 Task: For heading Calibri with Bold.  font size for heading24,  'Change the font style of data to'Bell MT.  and font size to 16,  Change the alignment of both headline & data to Align middle & Align Center.  In the sheet  analysisSalesRevenue
Action: Mouse moved to (250, 198)
Screenshot: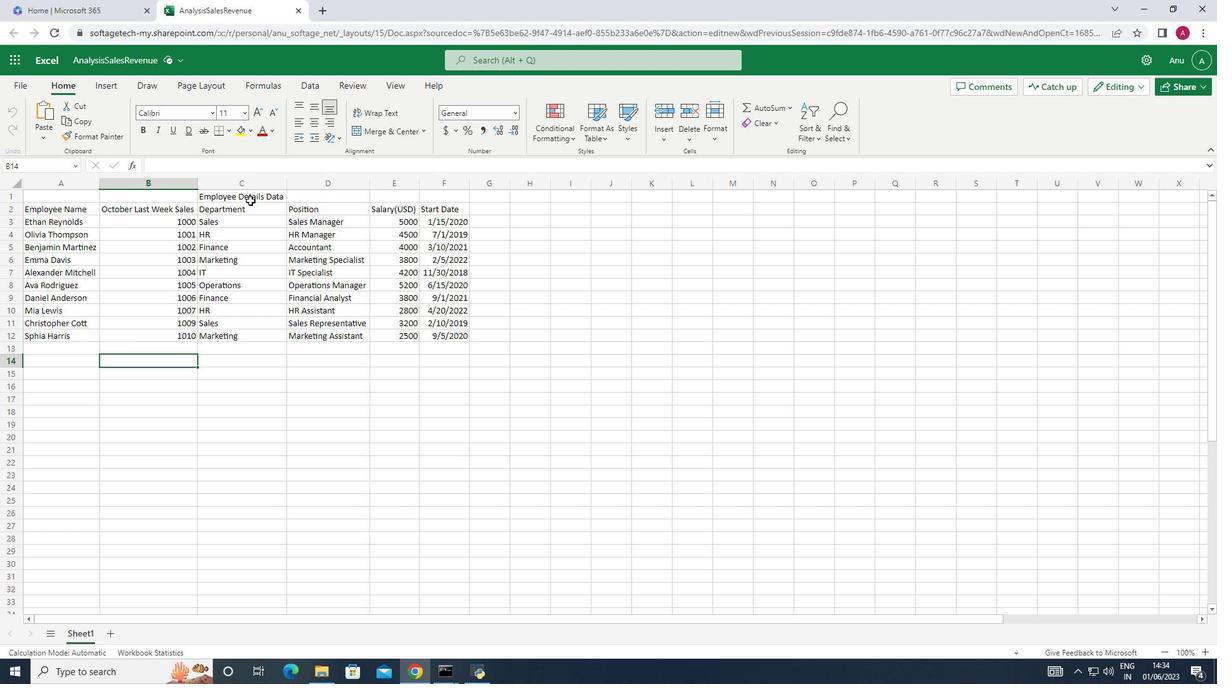 
Action: Mouse pressed left at (250, 198)
Screenshot: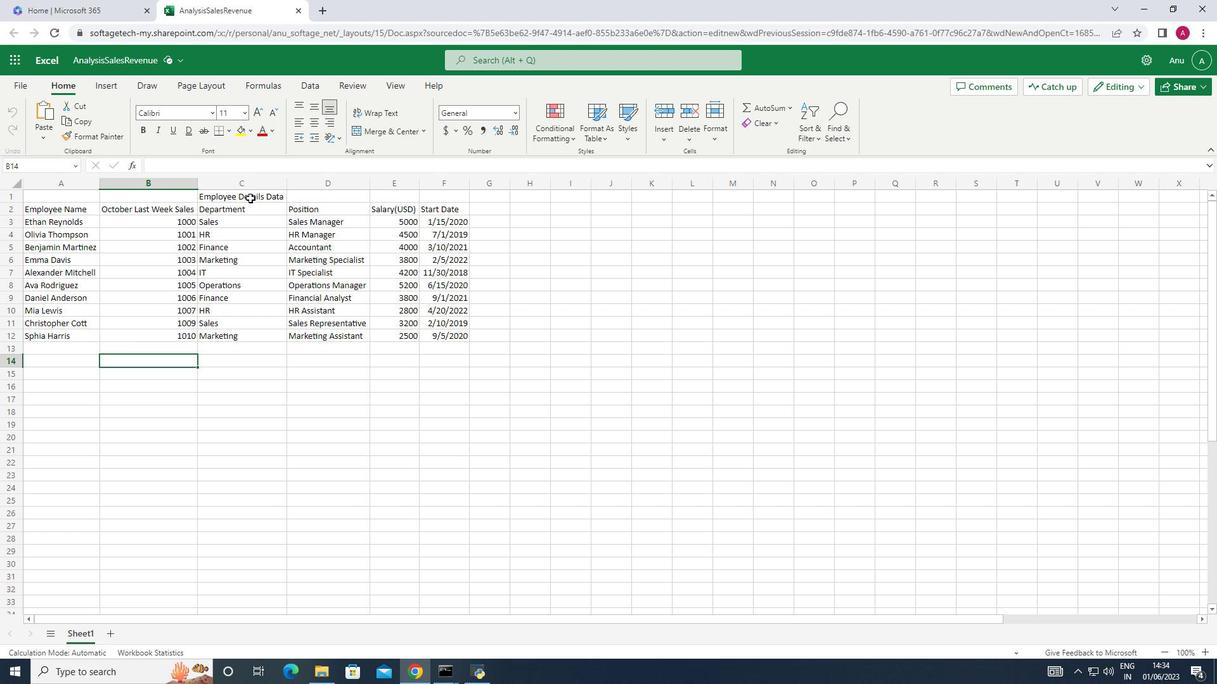 
Action: Mouse moved to (209, 117)
Screenshot: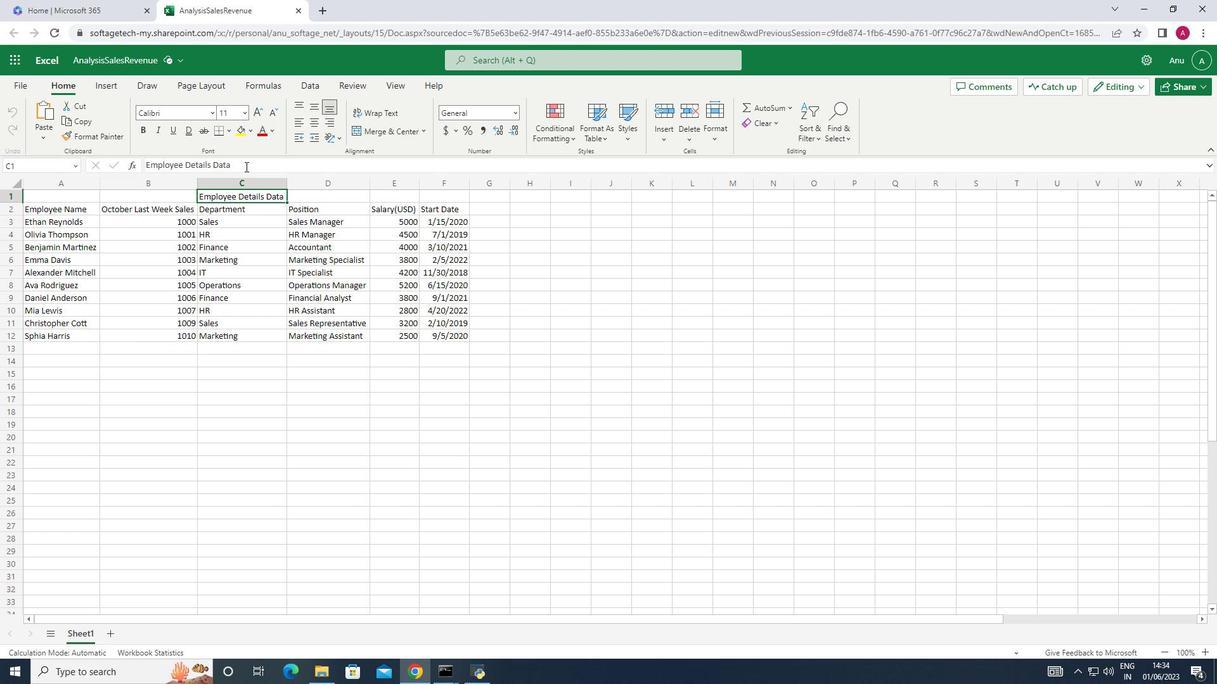 
Action: Mouse pressed left at (209, 117)
Screenshot: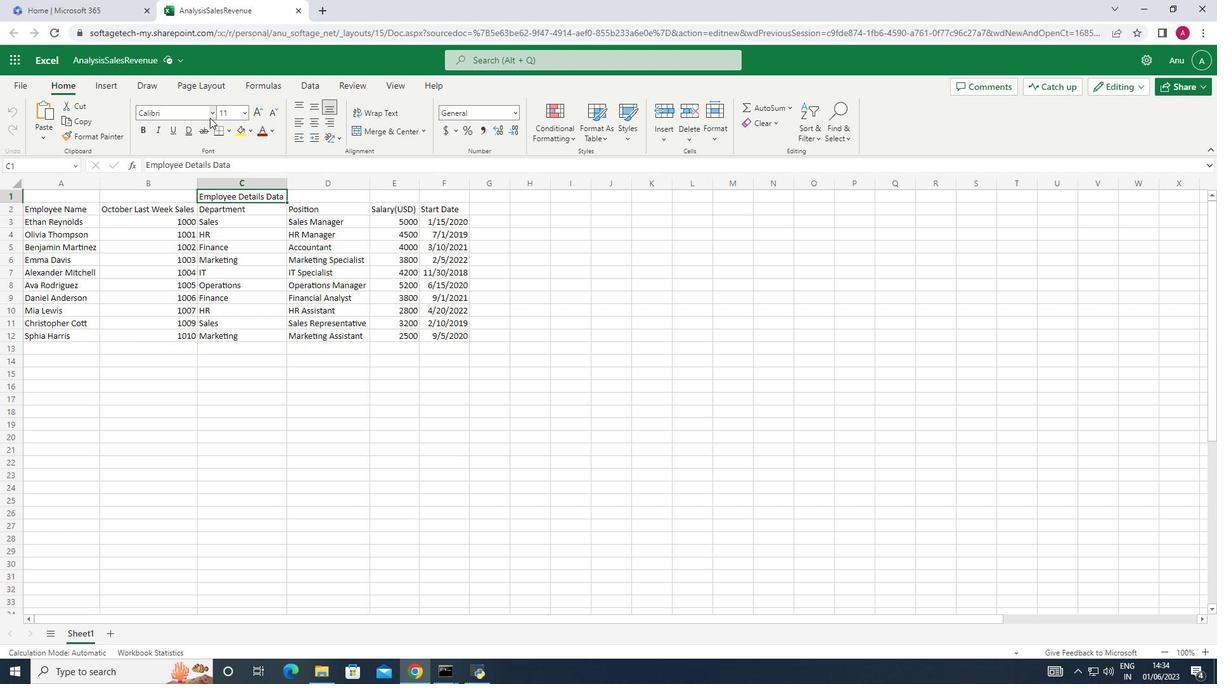 
Action: Mouse moved to (169, 232)
Screenshot: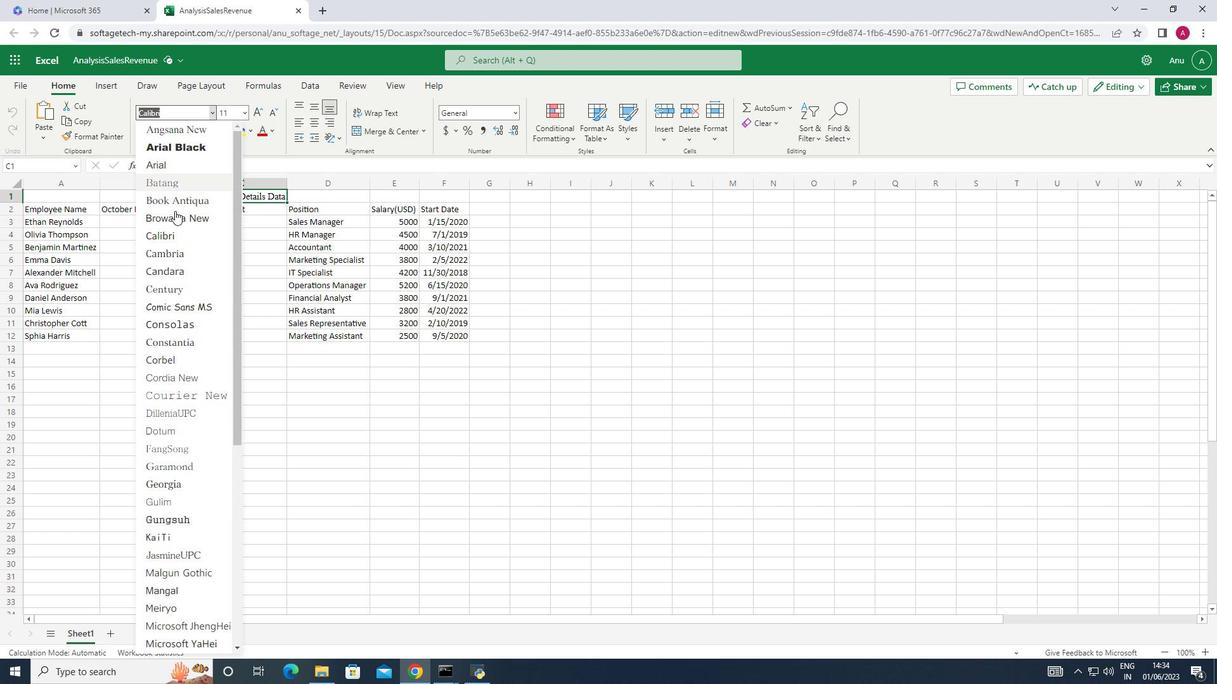 
Action: Mouse pressed left at (169, 232)
Screenshot: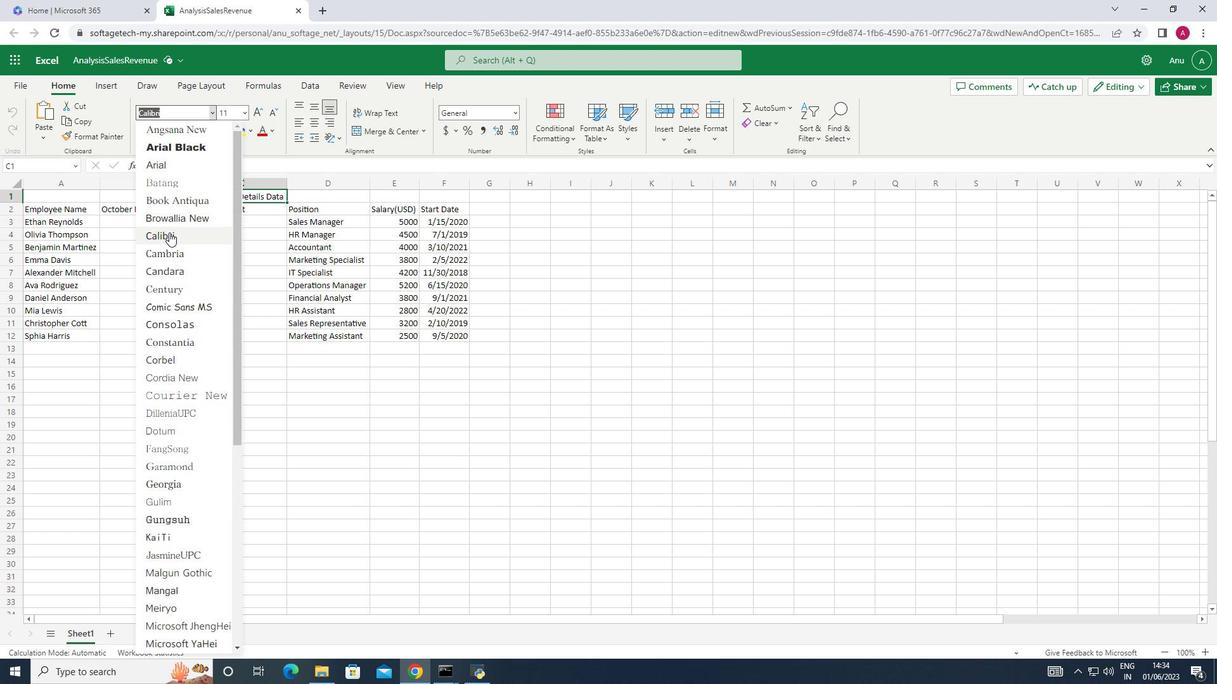 
Action: Mouse moved to (144, 133)
Screenshot: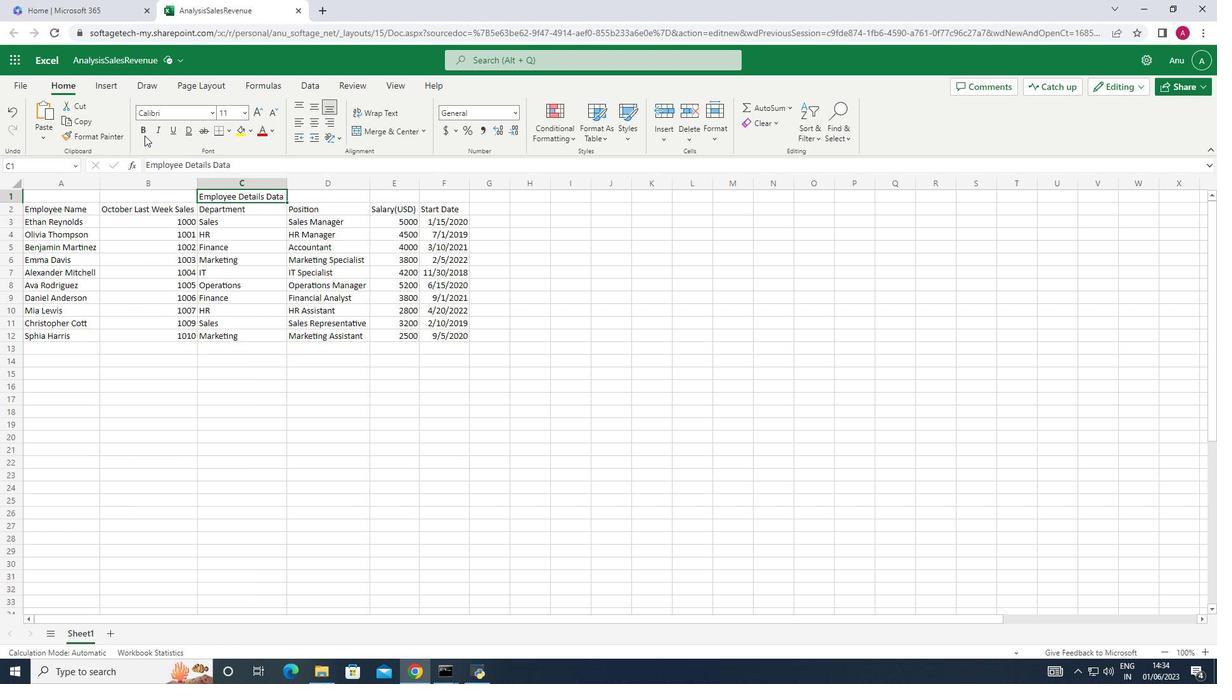
Action: Mouse pressed left at (144, 133)
Screenshot: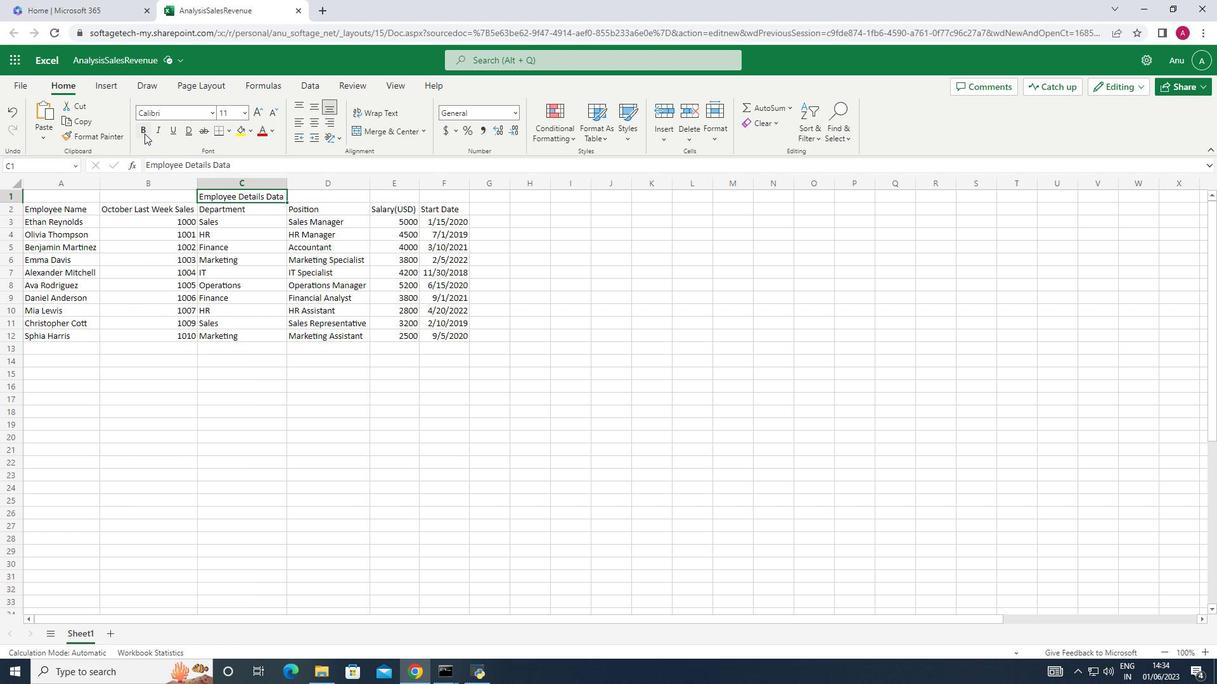 
Action: Mouse moved to (244, 111)
Screenshot: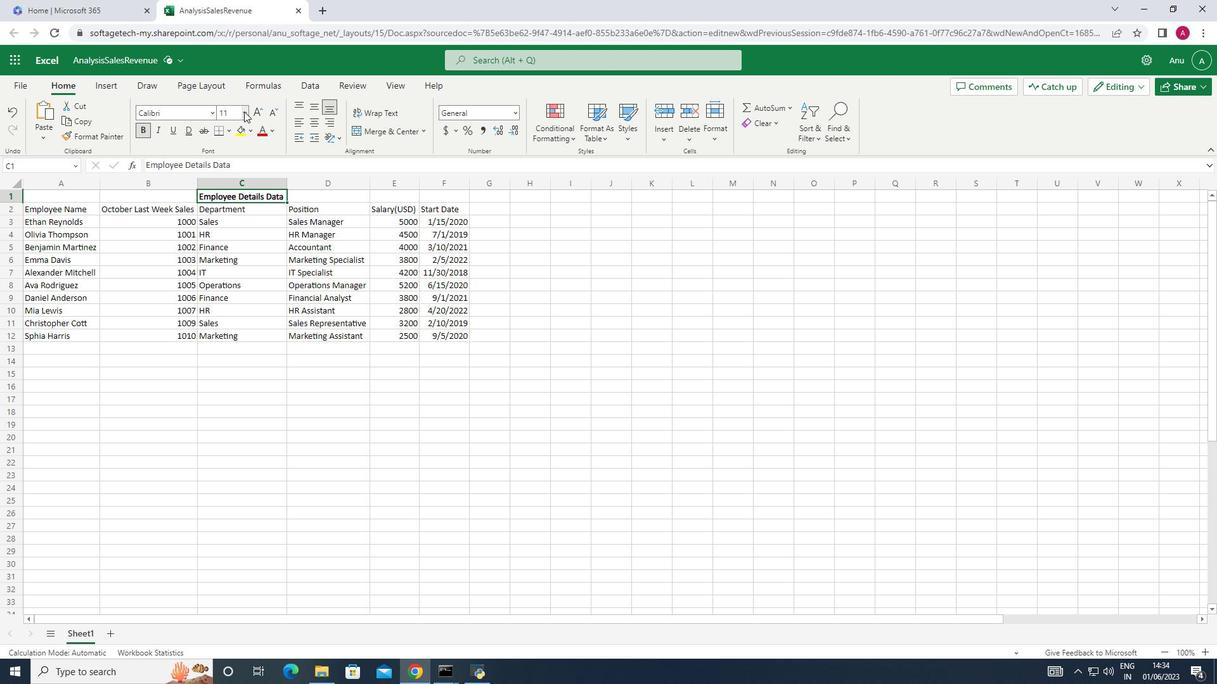 
Action: Mouse pressed left at (244, 111)
Screenshot: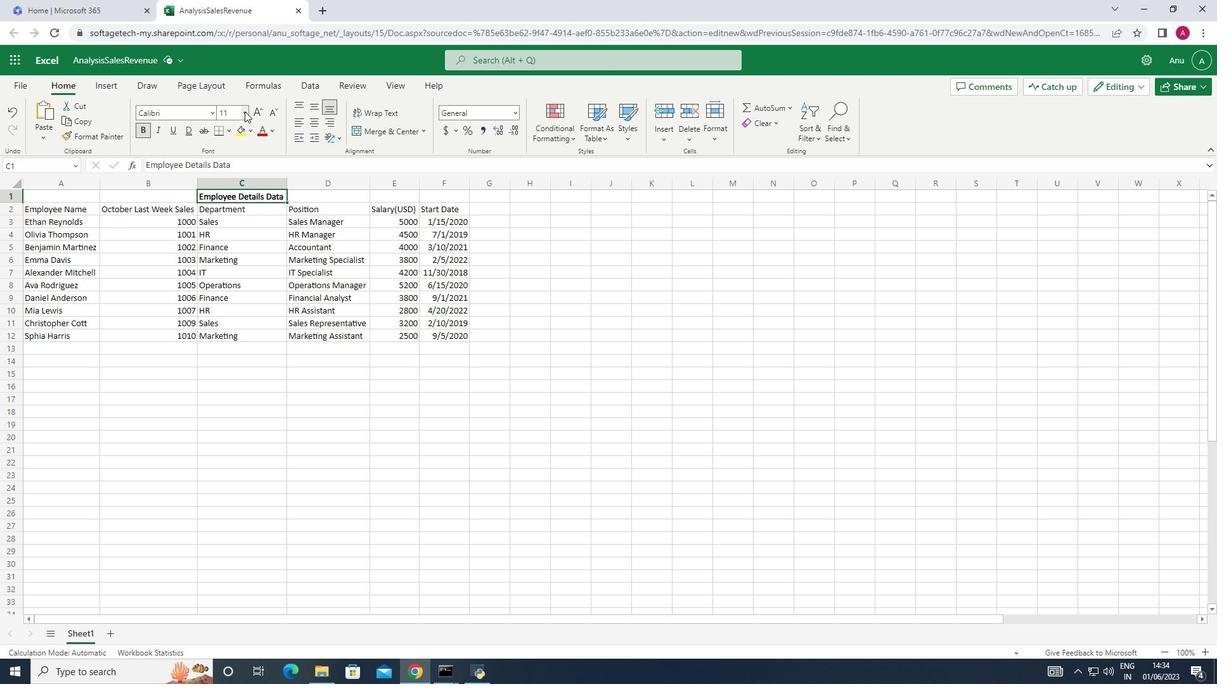 
Action: Mouse moved to (230, 286)
Screenshot: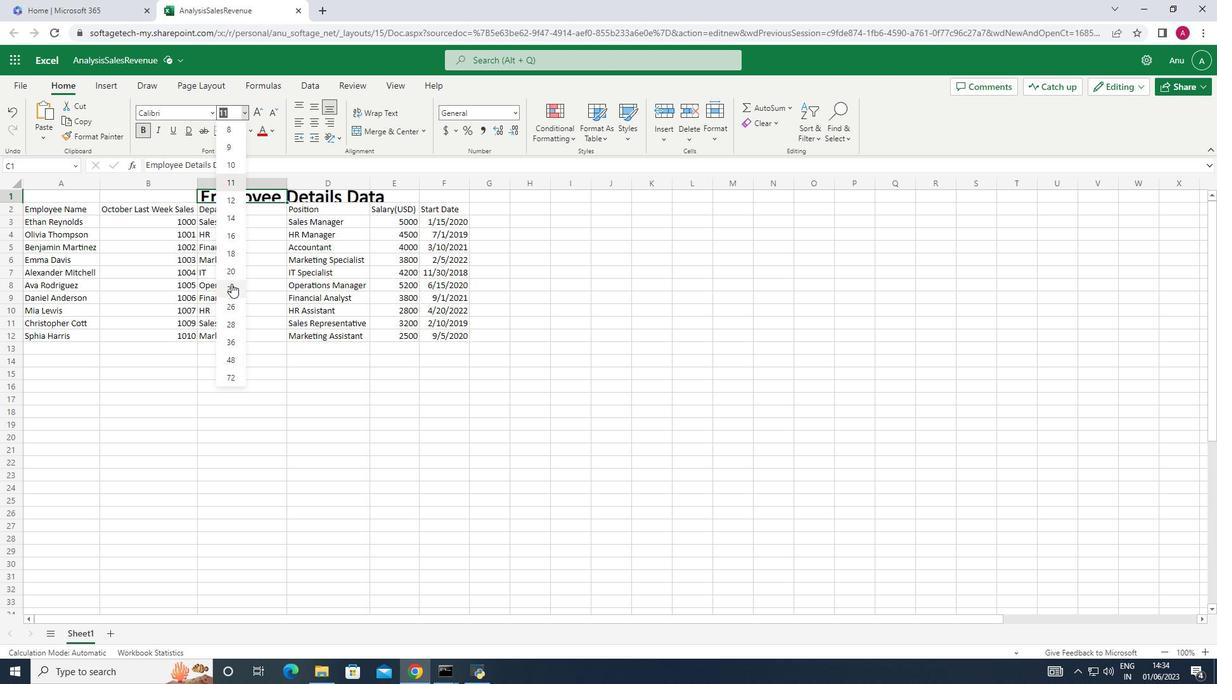 
Action: Mouse pressed left at (230, 286)
Screenshot: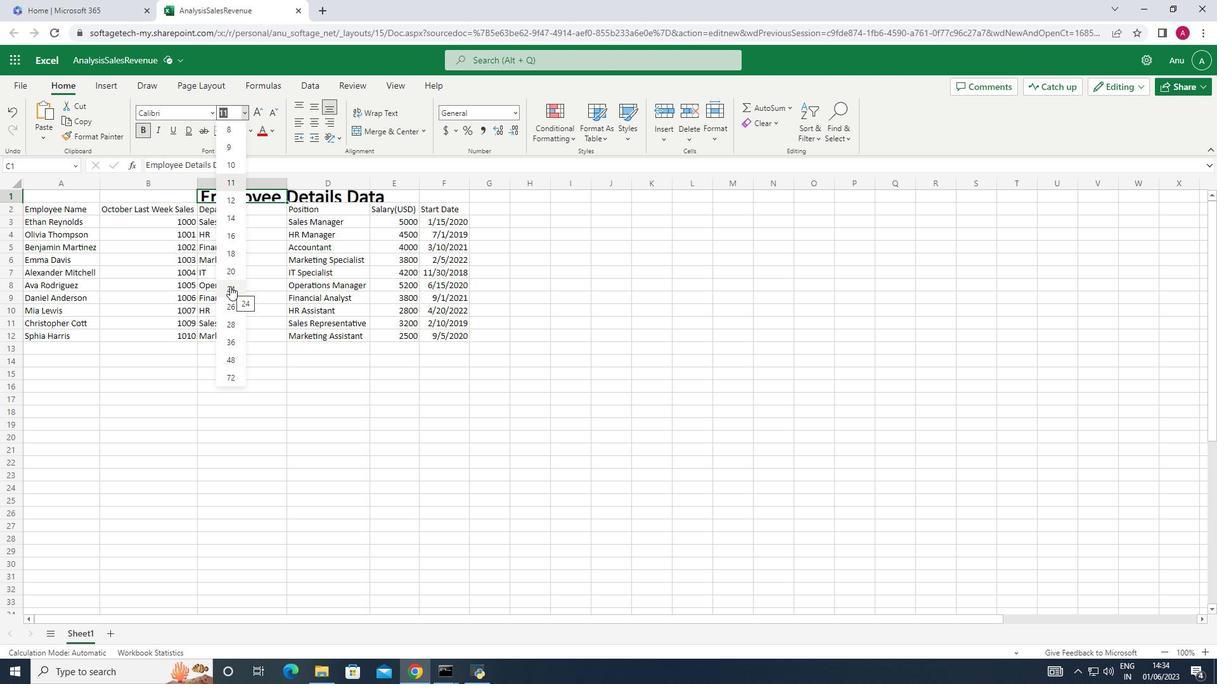
Action: Mouse moved to (82, 226)
Screenshot: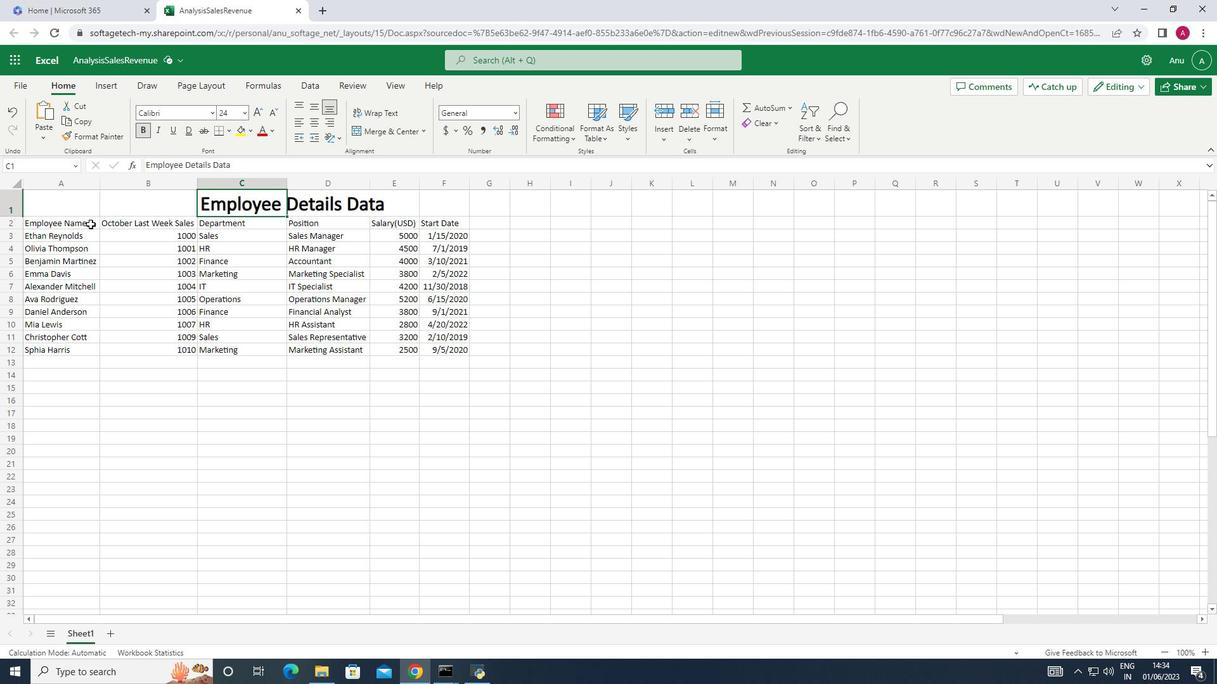 
Action: Mouse pressed left at (82, 226)
Screenshot: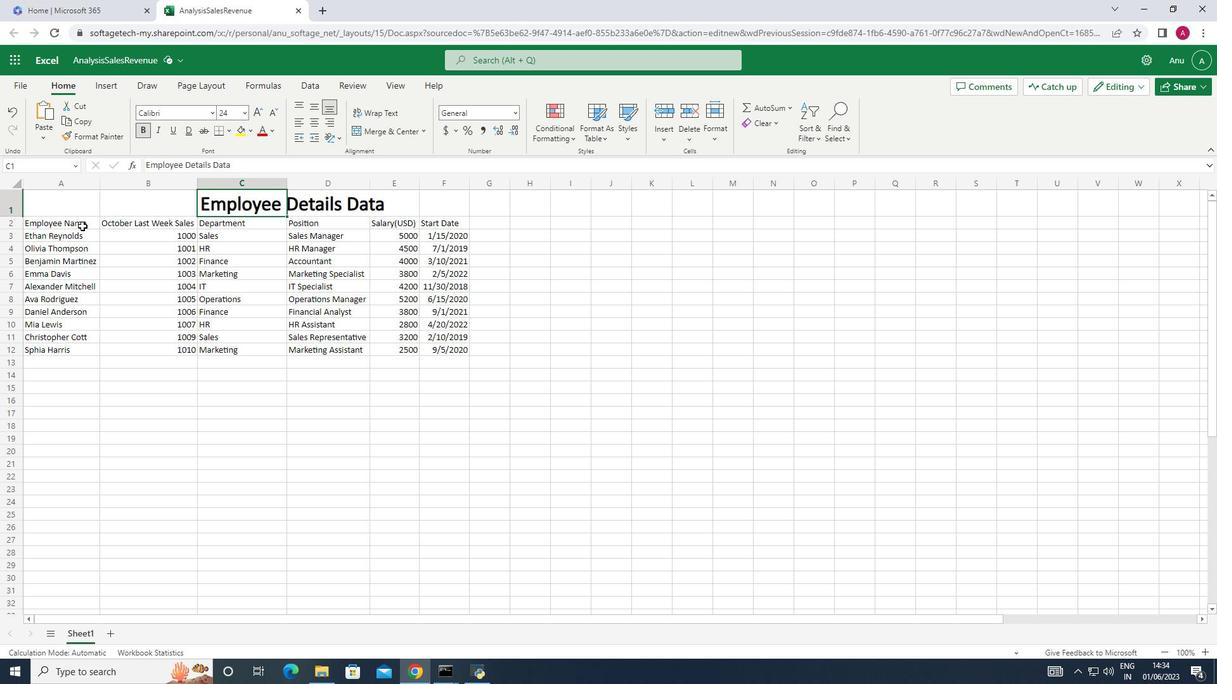 
Action: Mouse moved to (191, 112)
Screenshot: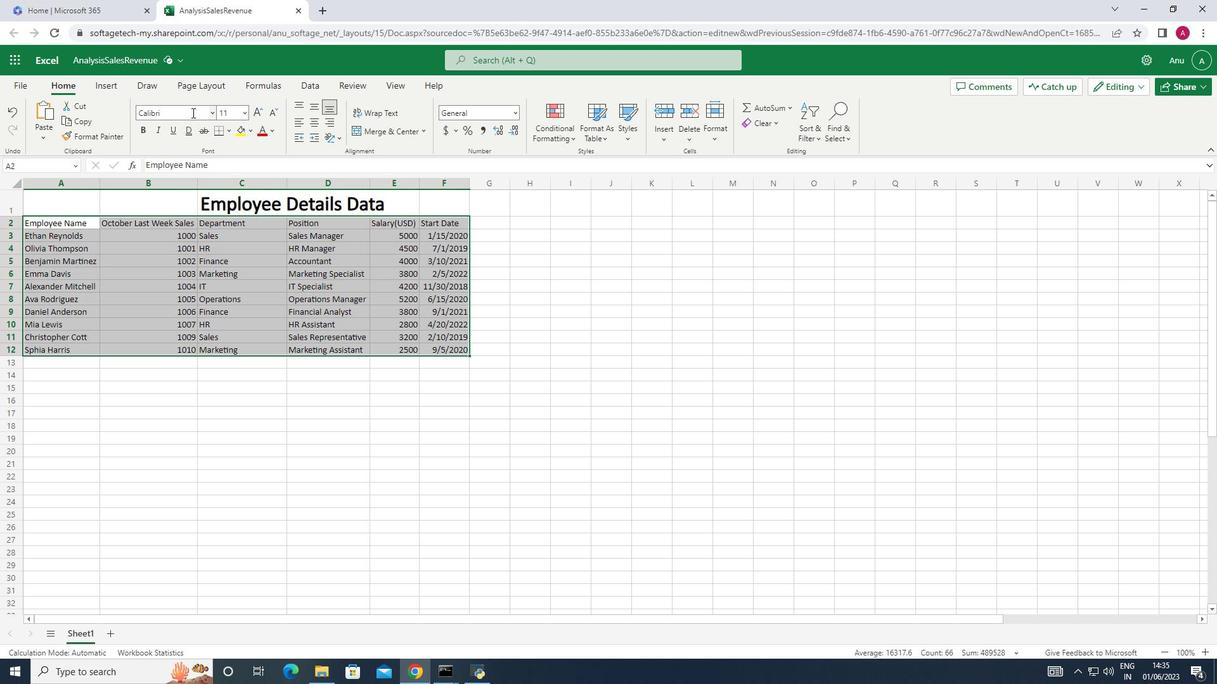 
Action: Mouse pressed left at (191, 112)
Screenshot: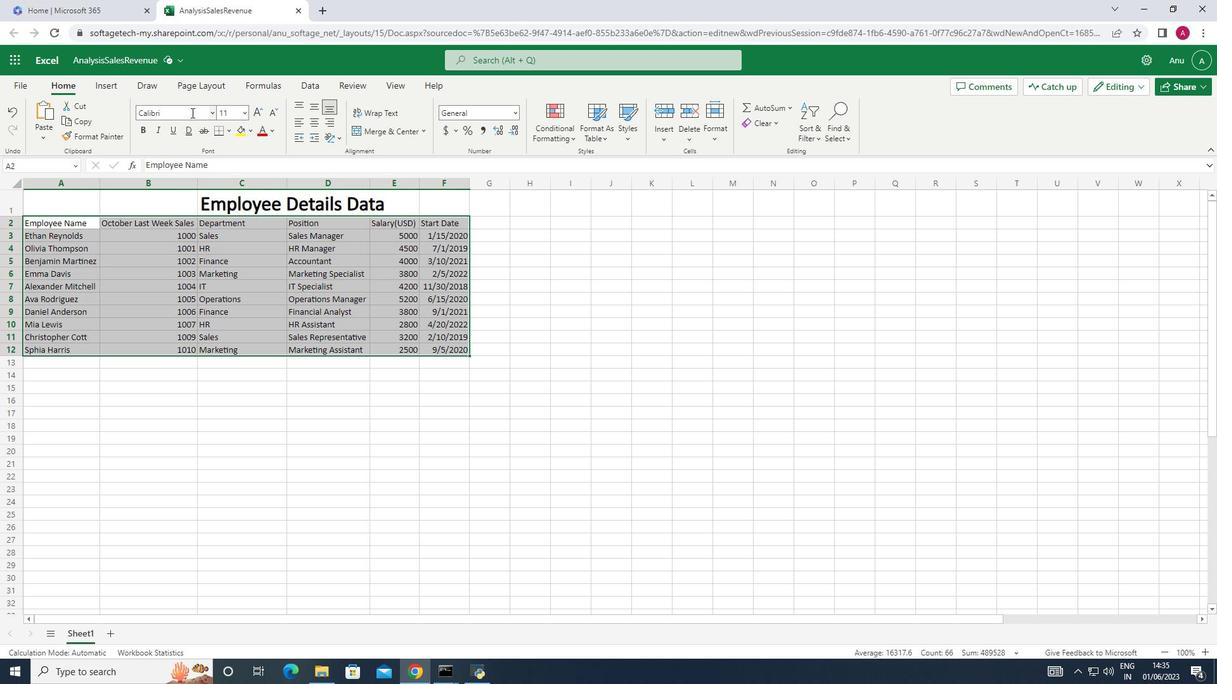 
Action: Key pressed <Key.shift>Bell<Key.space><Key.shift_r>M<Key.shift>T<Key.enter>
Screenshot: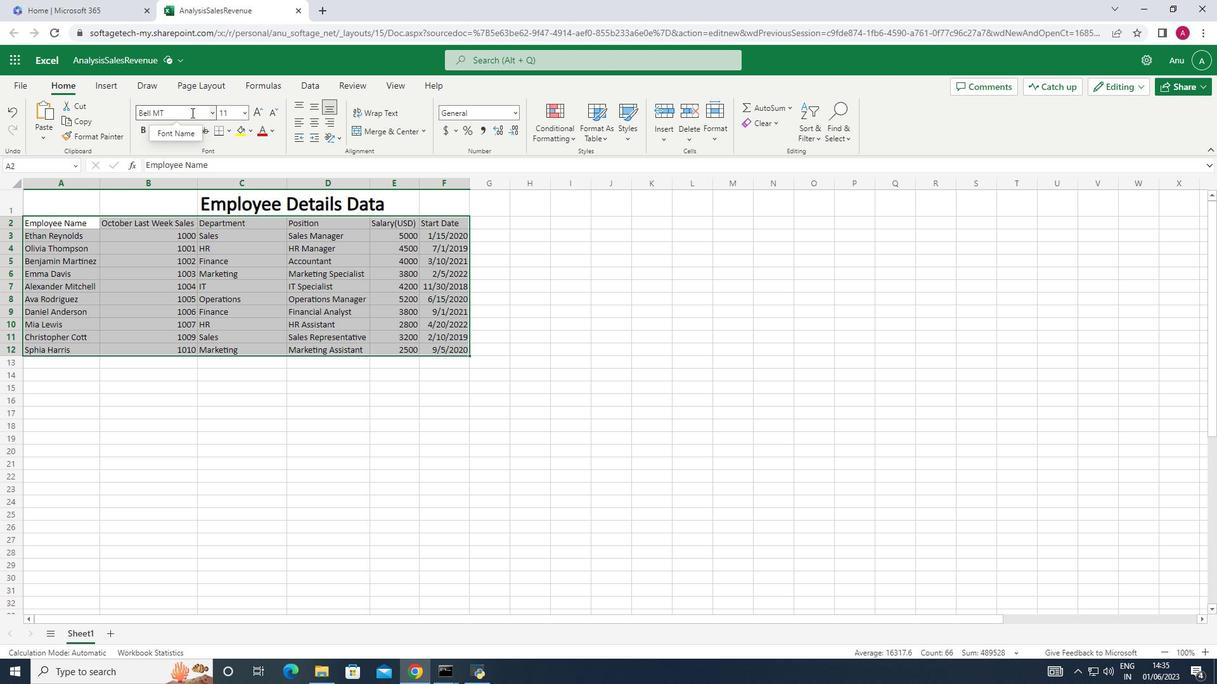 
Action: Mouse moved to (243, 117)
Screenshot: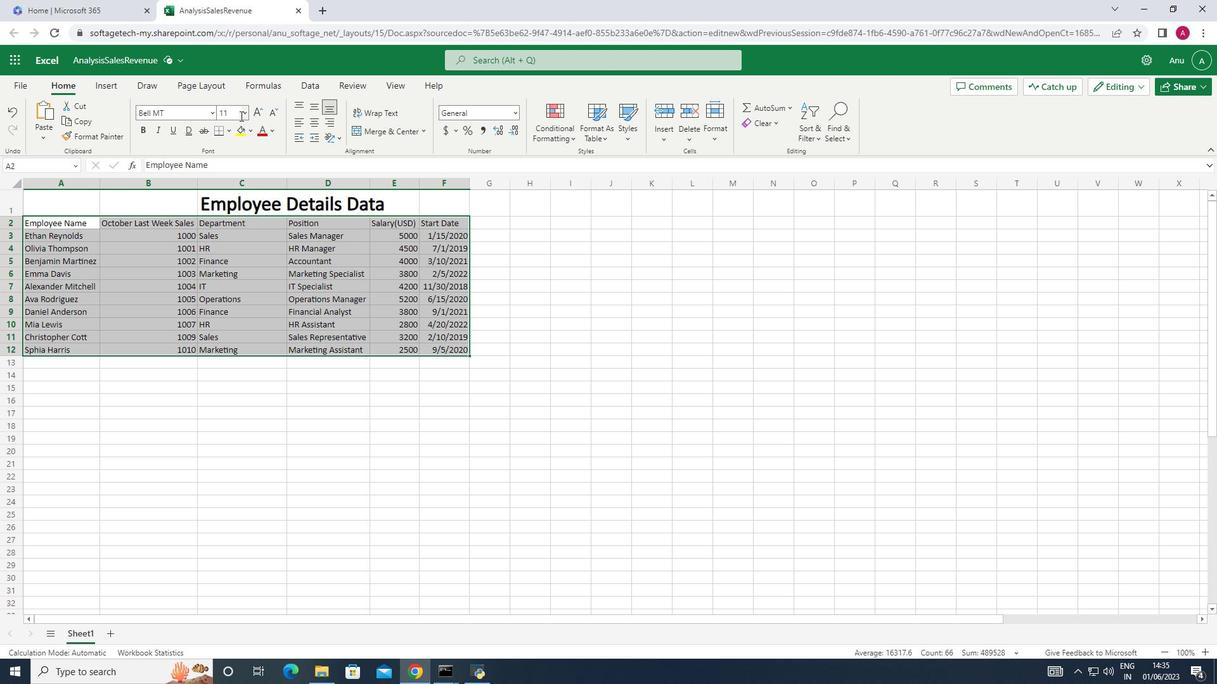 
Action: Mouse pressed left at (243, 117)
Screenshot: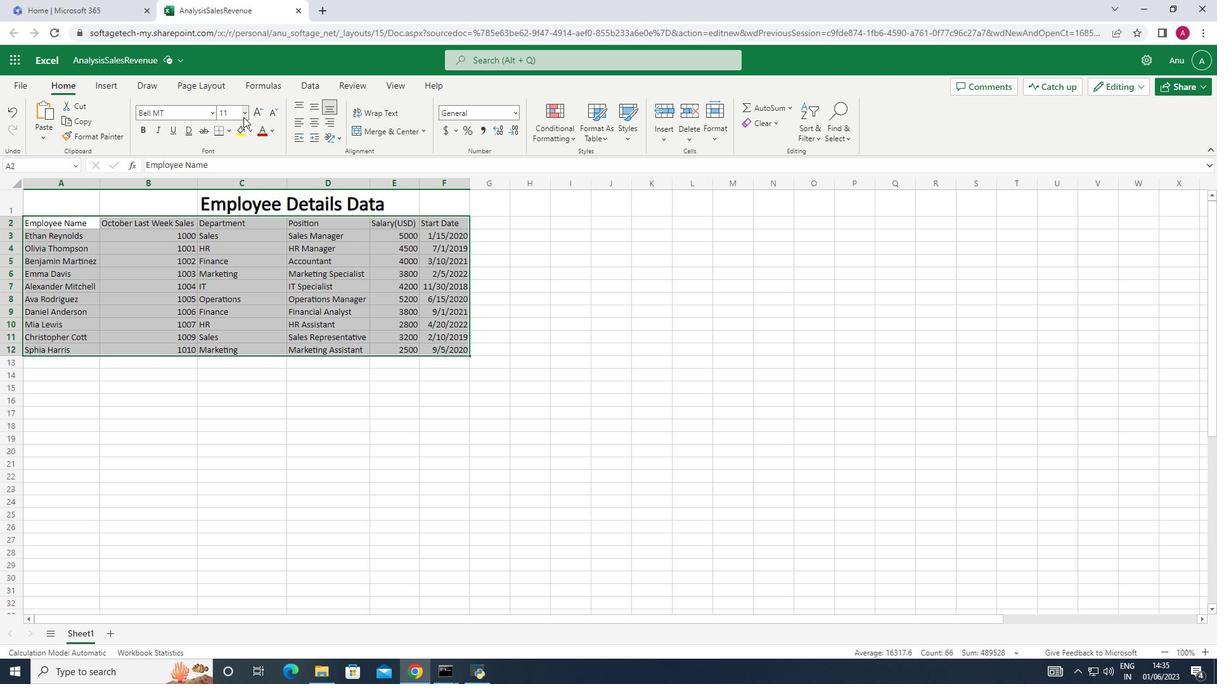 
Action: Mouse moved to (239, 227)
Screenshot: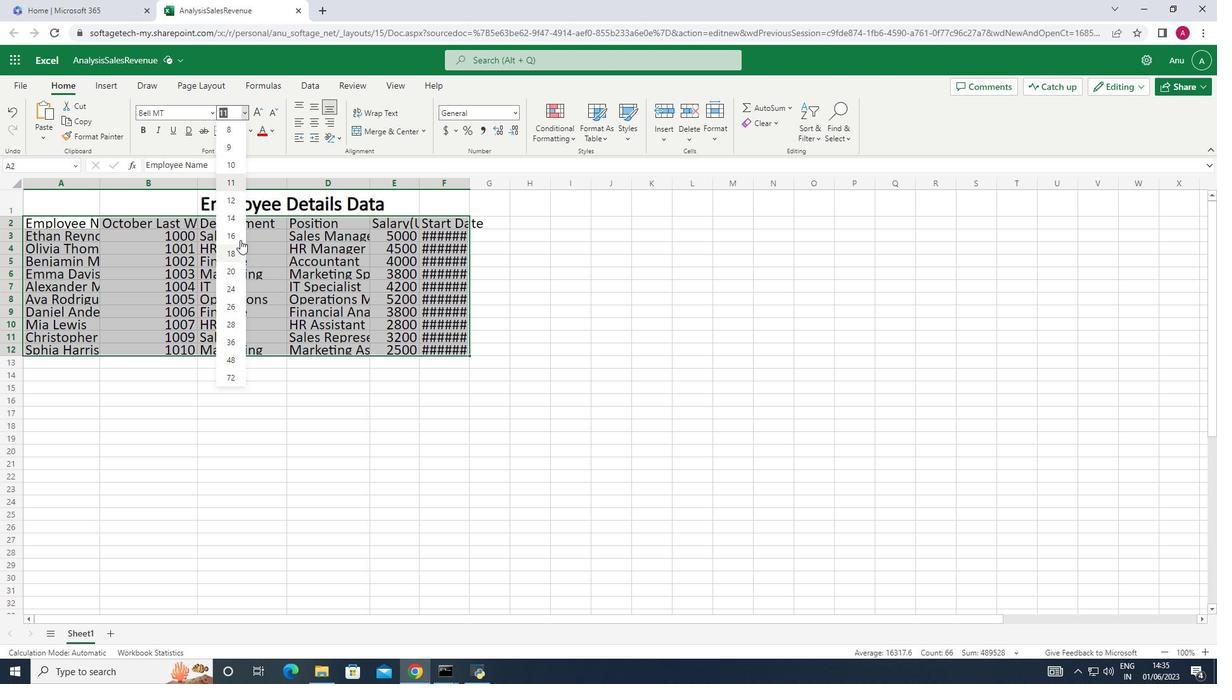 
Action: Mouse pressed left at (239, 227)
Screenshot: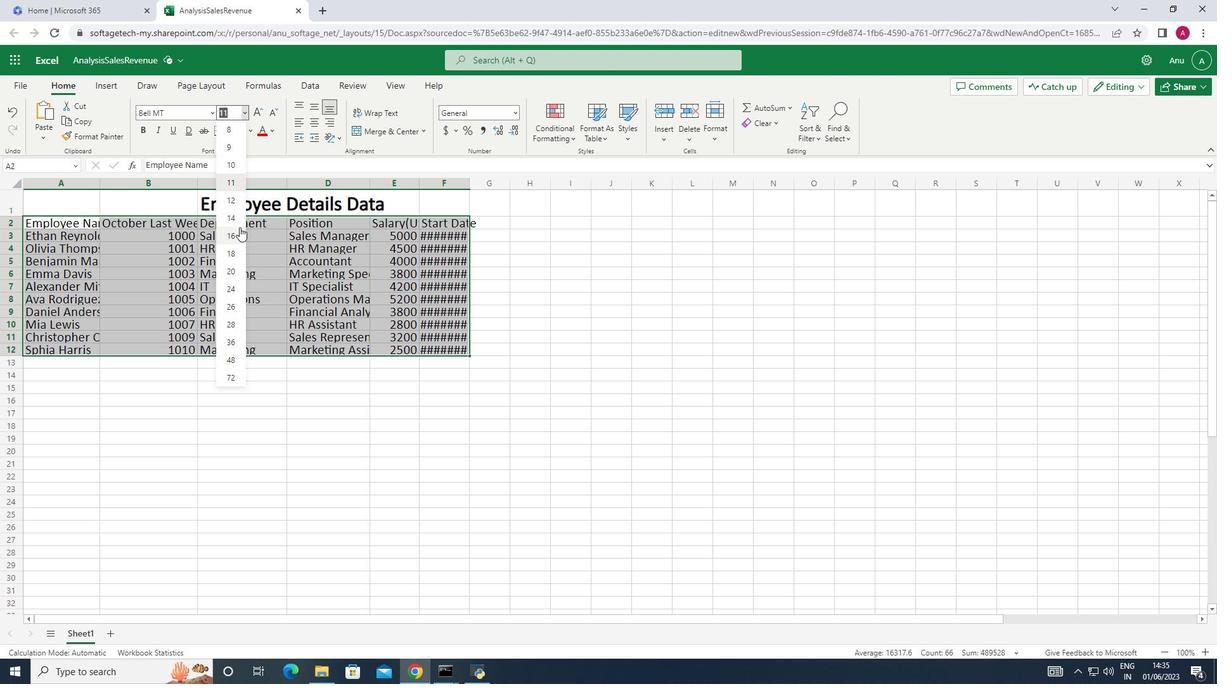 
Action: Mouse moved to (311, 123)
Screenshot: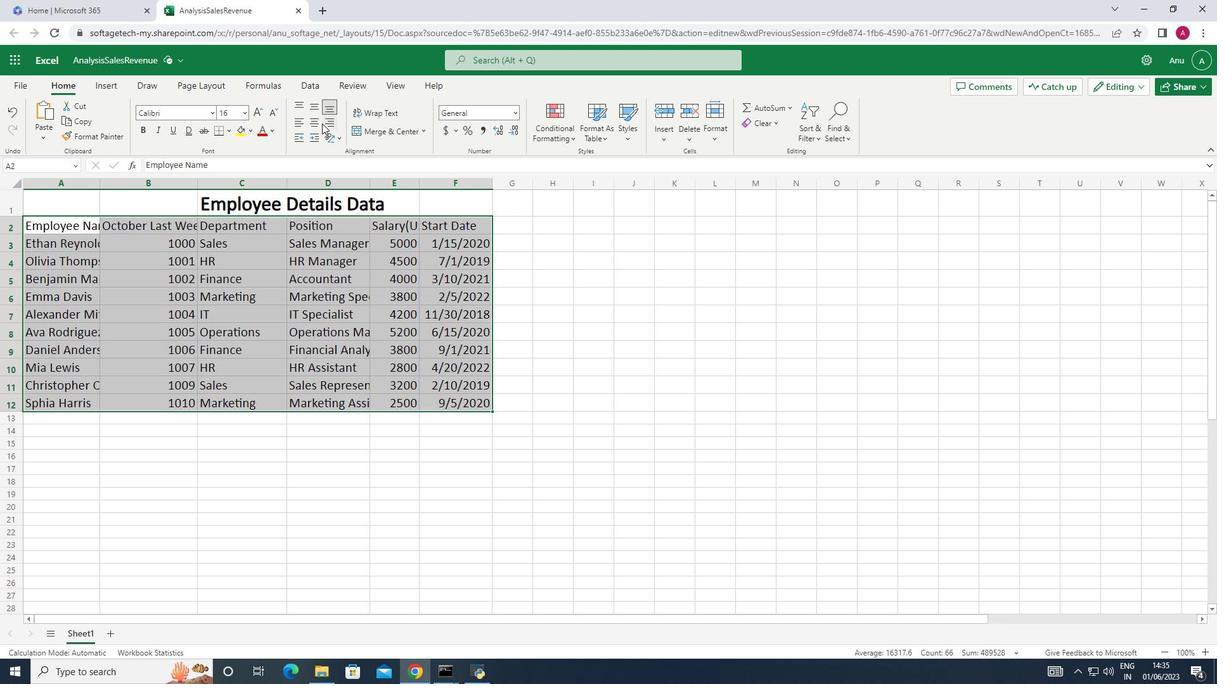 
Action: Mouse pressed left at (311, 123)
Screenshot: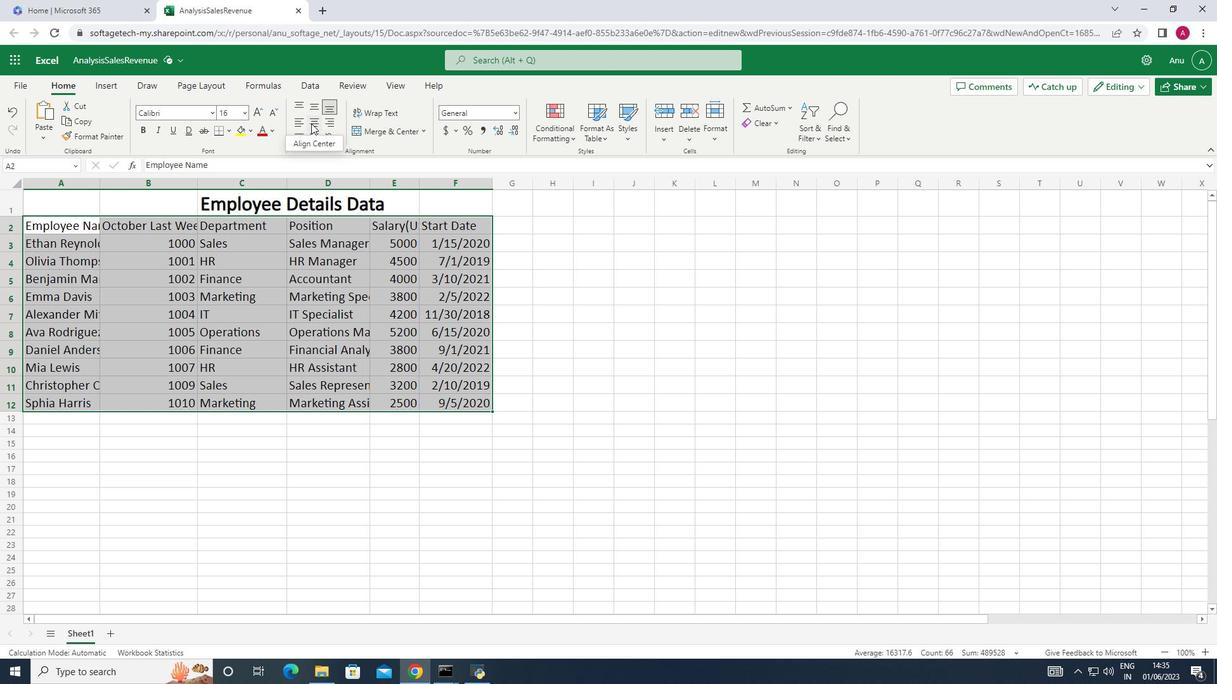 
Action: Mouse moved to (259, 206)
Screenshot: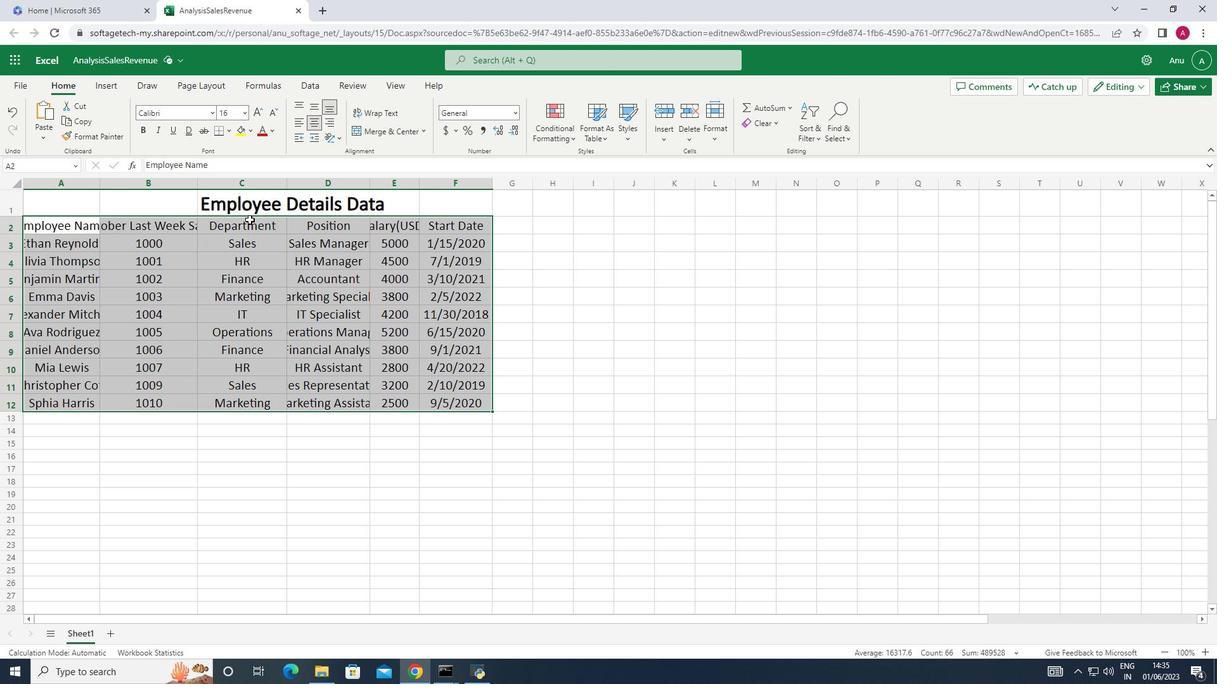 
Action: Mouse pressed left at (259, 206)
Screenshot: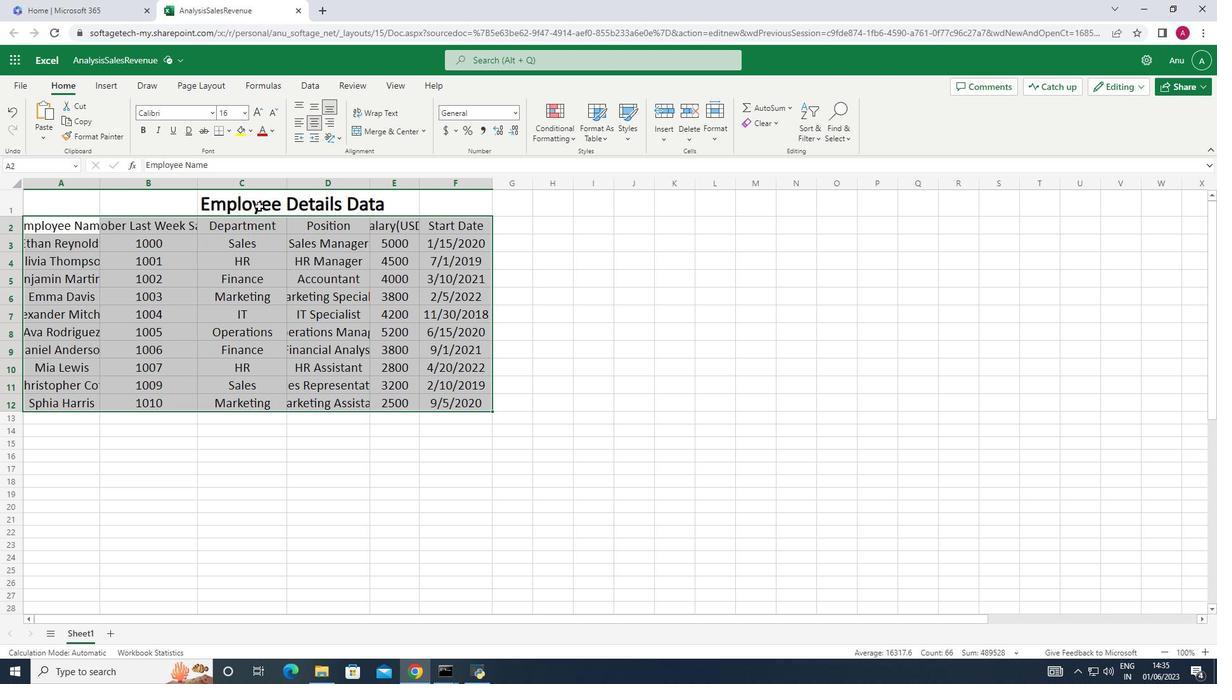 
Action: Mouse moved to (314, 122)
Screenshot: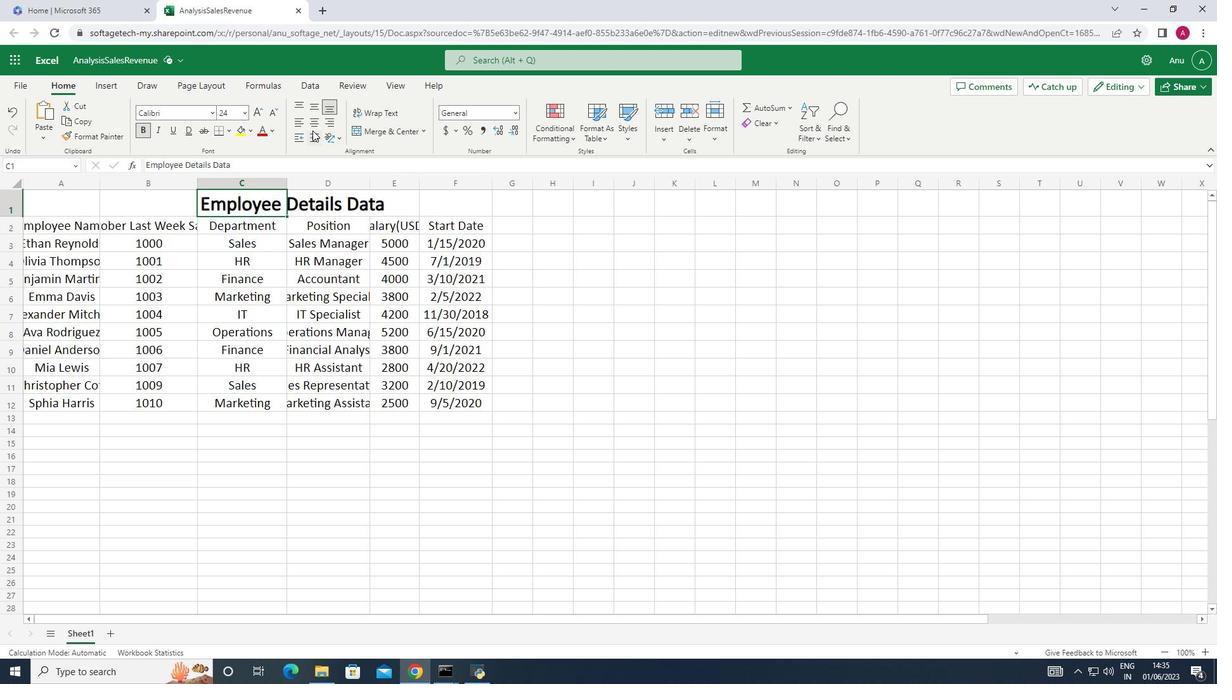 
Action: Mouse pressed left at (314, 122)
Screenshot: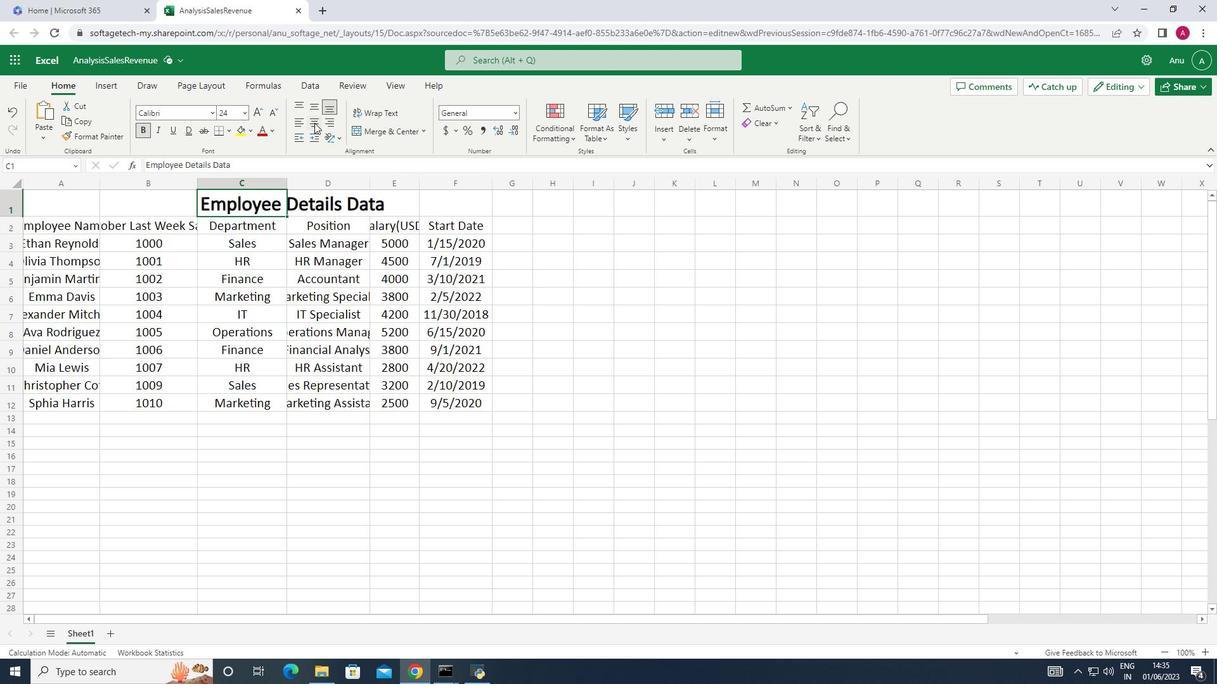 
Action: Mouse moved to (234, 472)
Screenshot: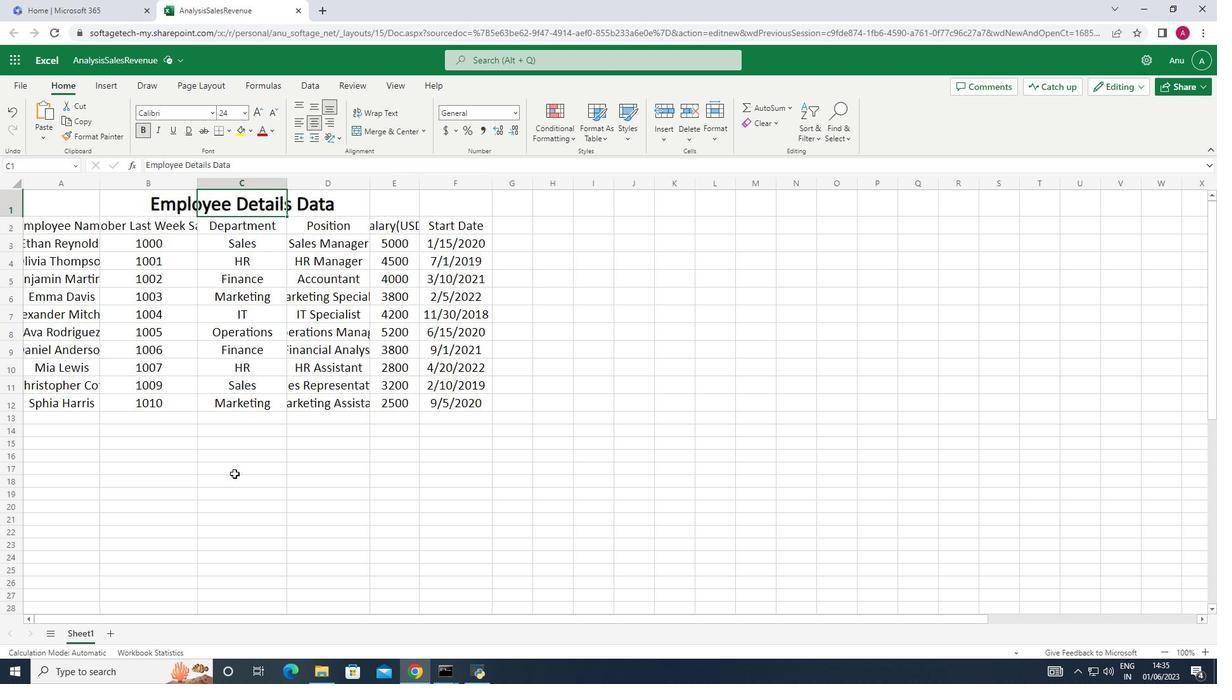 
Action: Mouse pressed left at (234, 472)
Screenshot: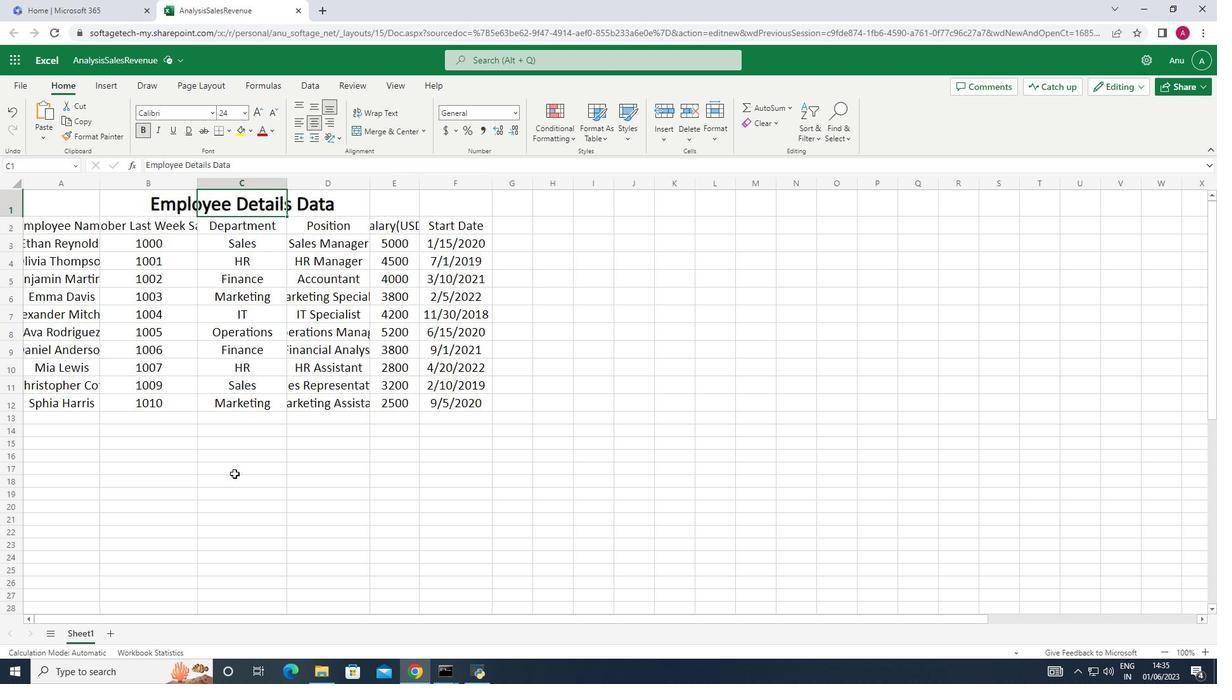 
Action: Mouse moved to (100, 188)
Screenshot: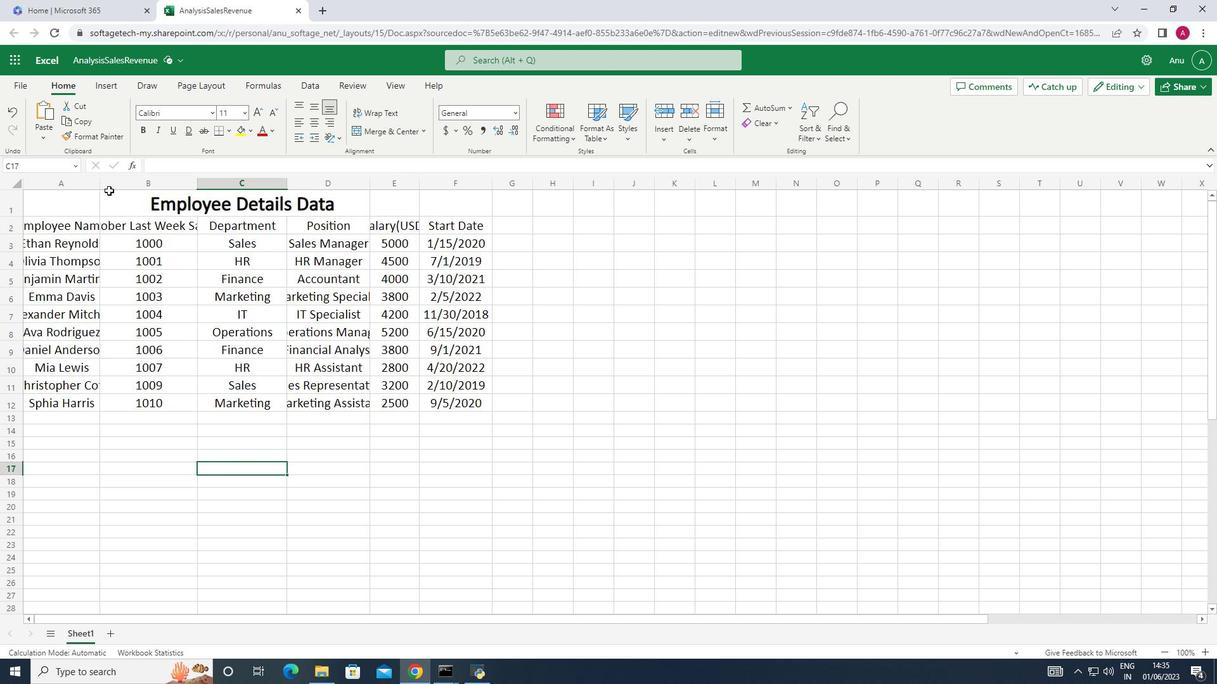 
Action: Mouse pressed left at (100, 188)
Screenshot: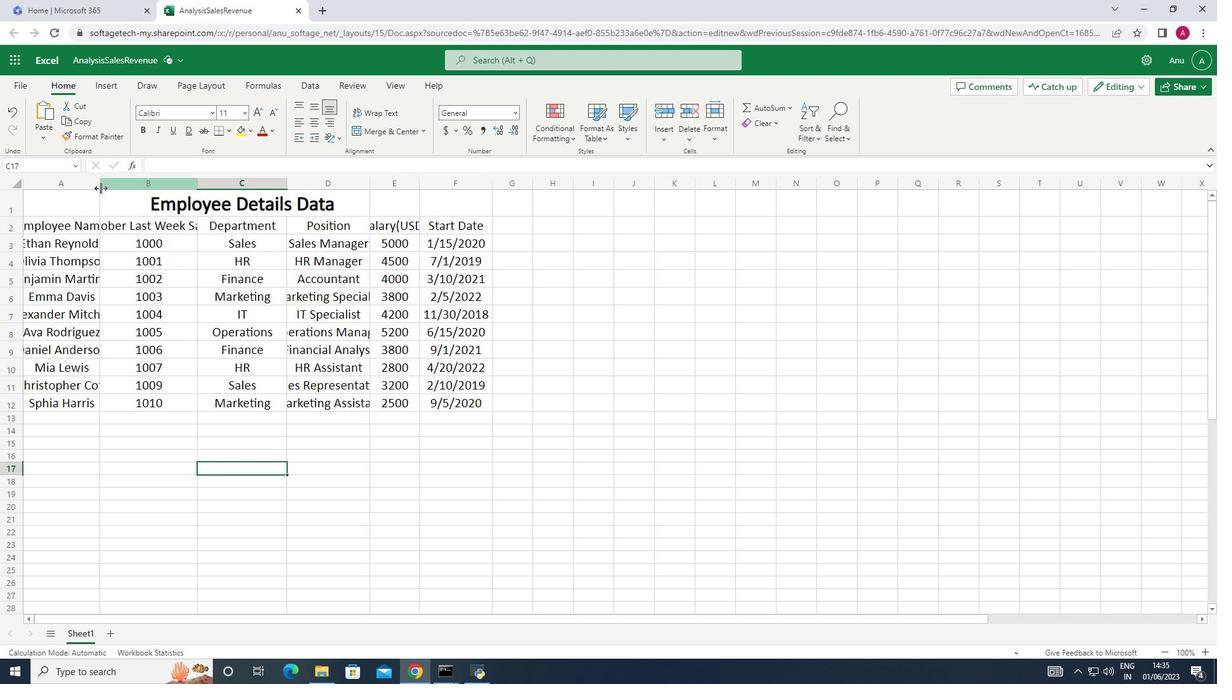 
Action: Mouse pressed left at (100, 188)
Screenshot: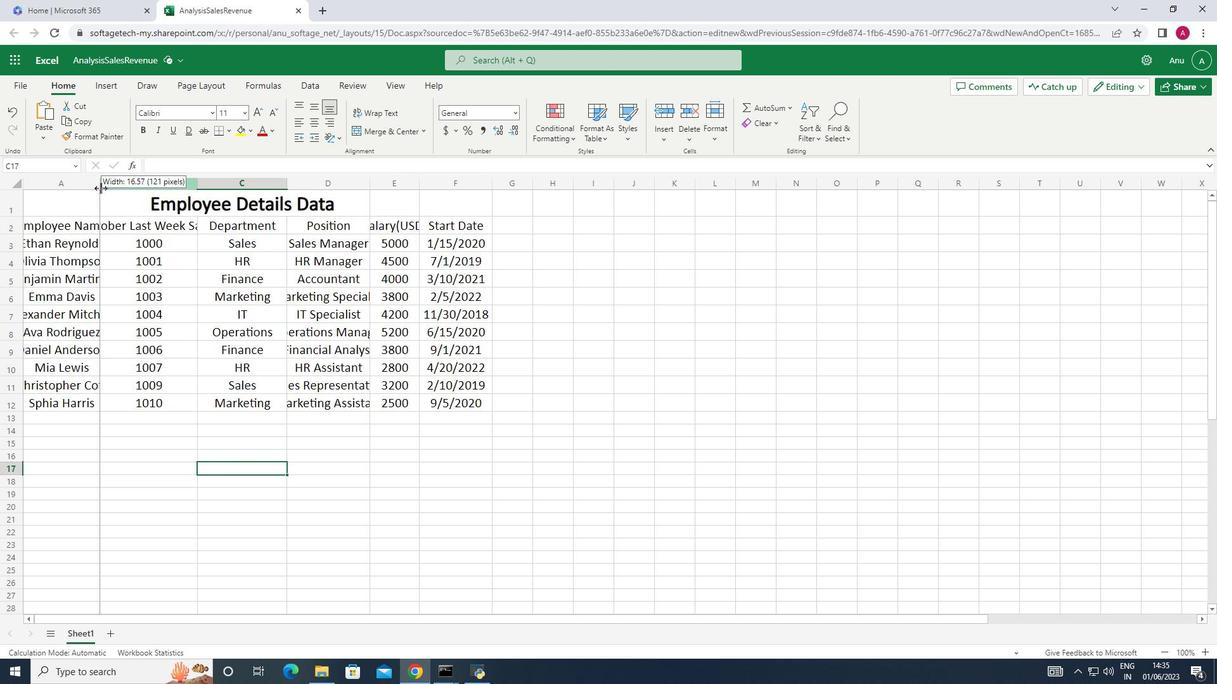 
Action: Mouse moved to (230, 183)
Screenshot: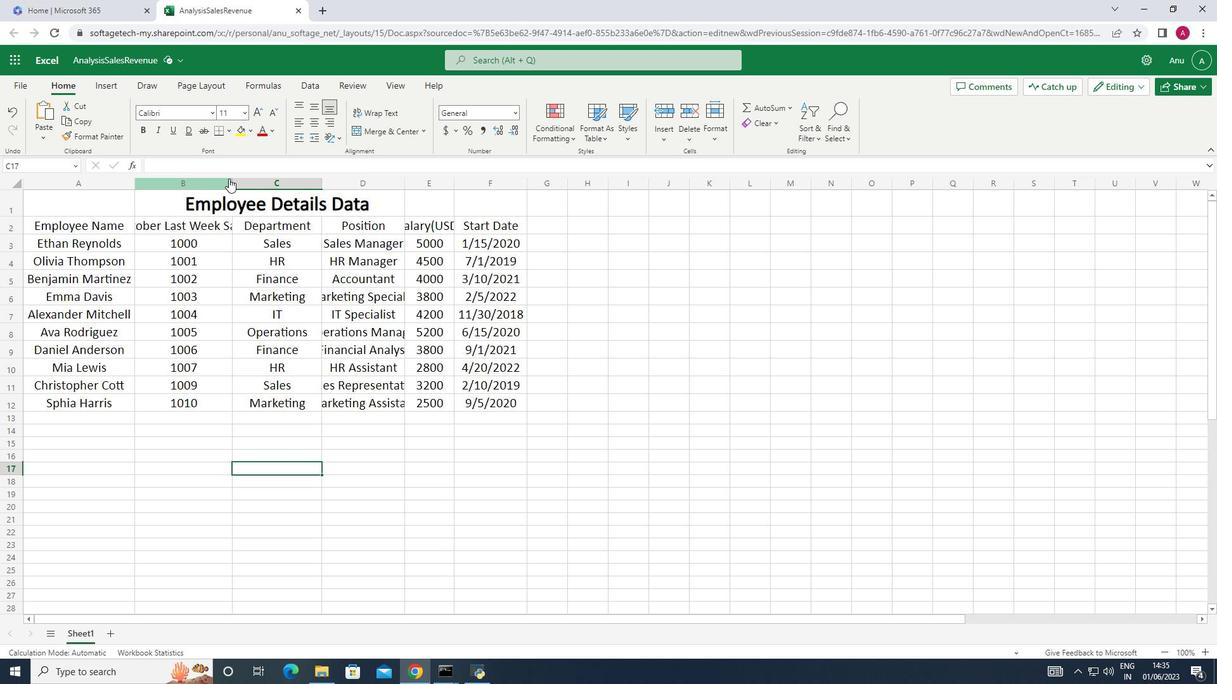 
Action: Mouse pressed left at (230, 183)
Screenshot: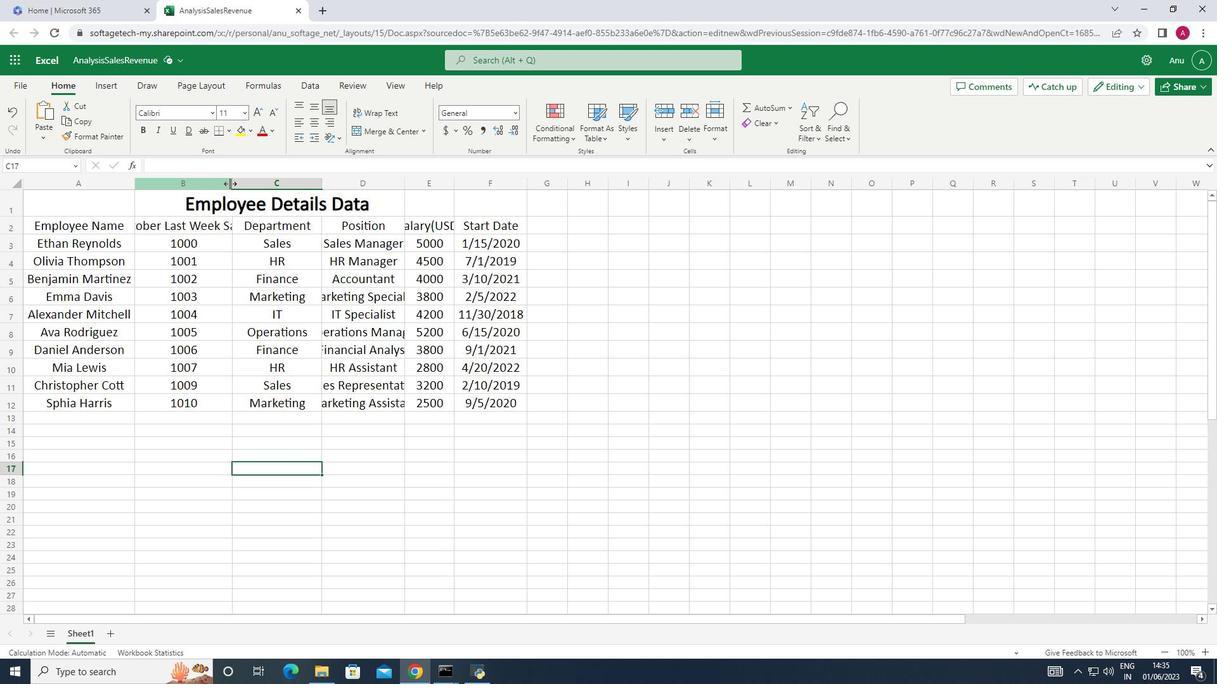 
Action: Mouse pressed left at (230, 183)
Screenshot: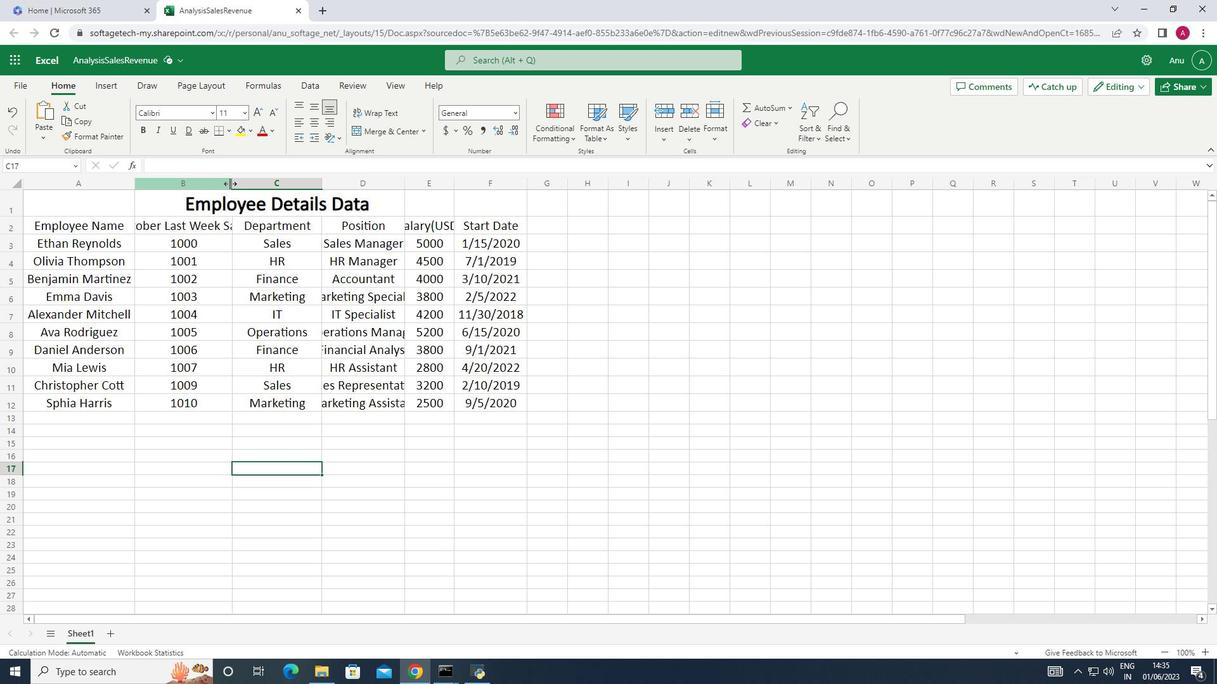 
Action: Mouse moved to (242, 187)
Screenshot: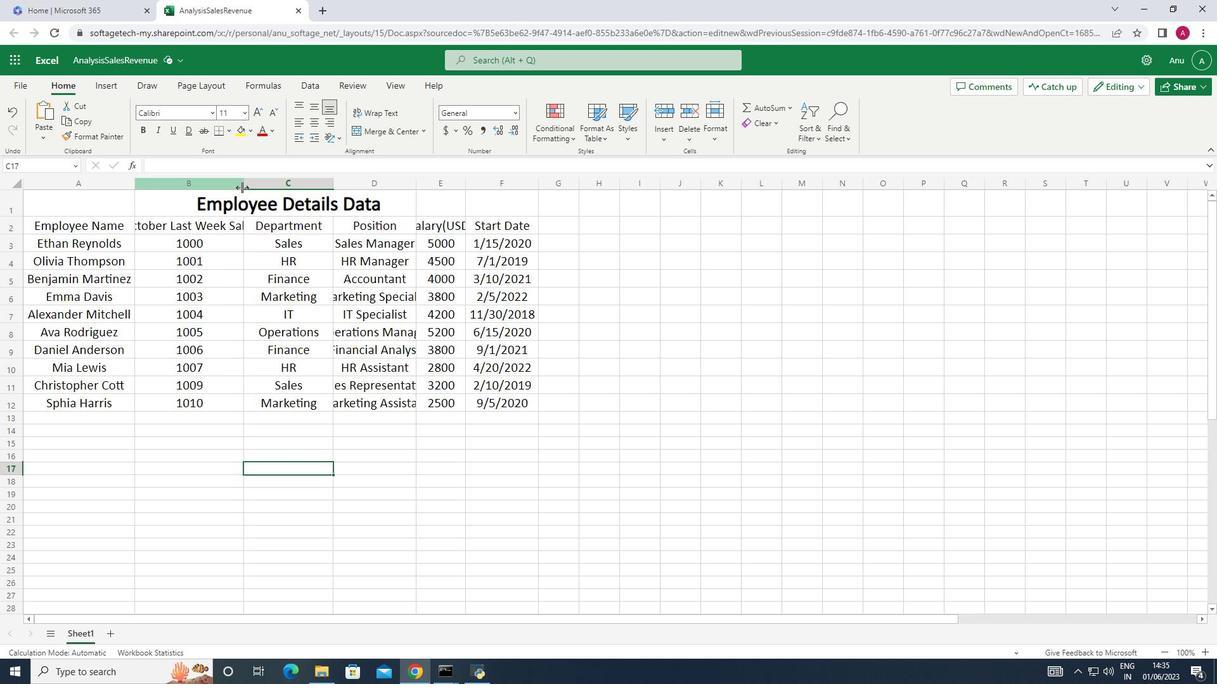 
Action: Mouse pressed left at (242, 187)
Screenshot: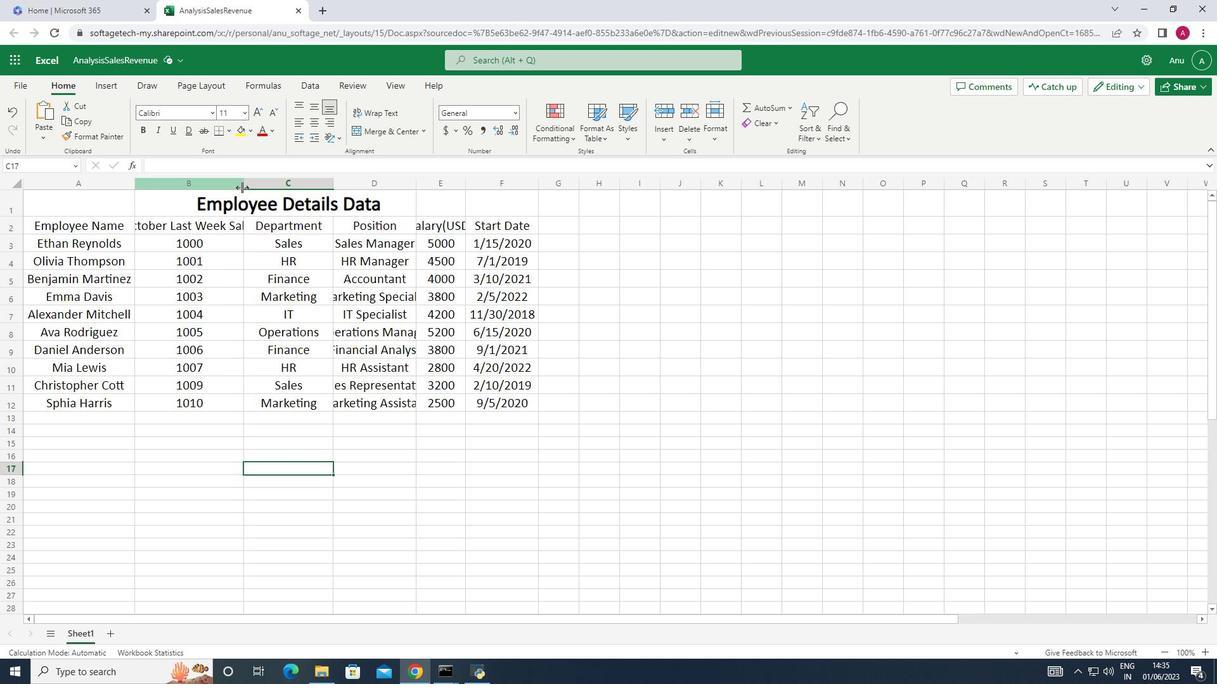 
Action: Mouse moved to (260, 182)
Screenshot: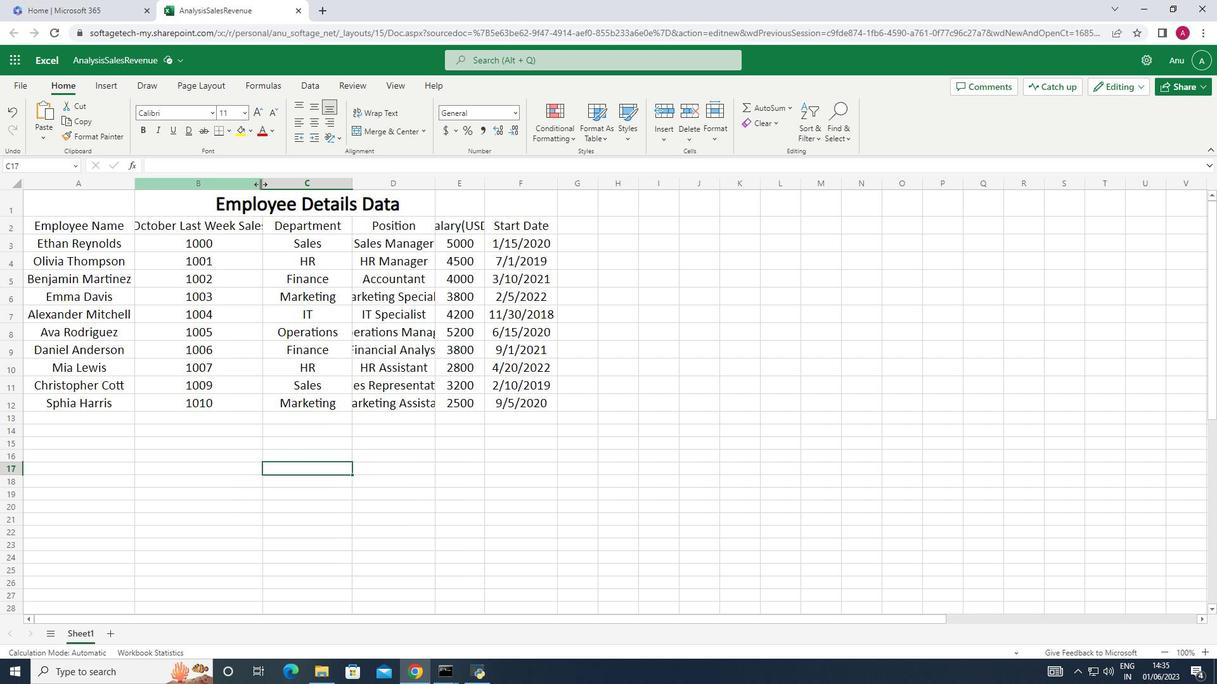 
Action: Mouse pressed left at (260, 182)
Screenshot: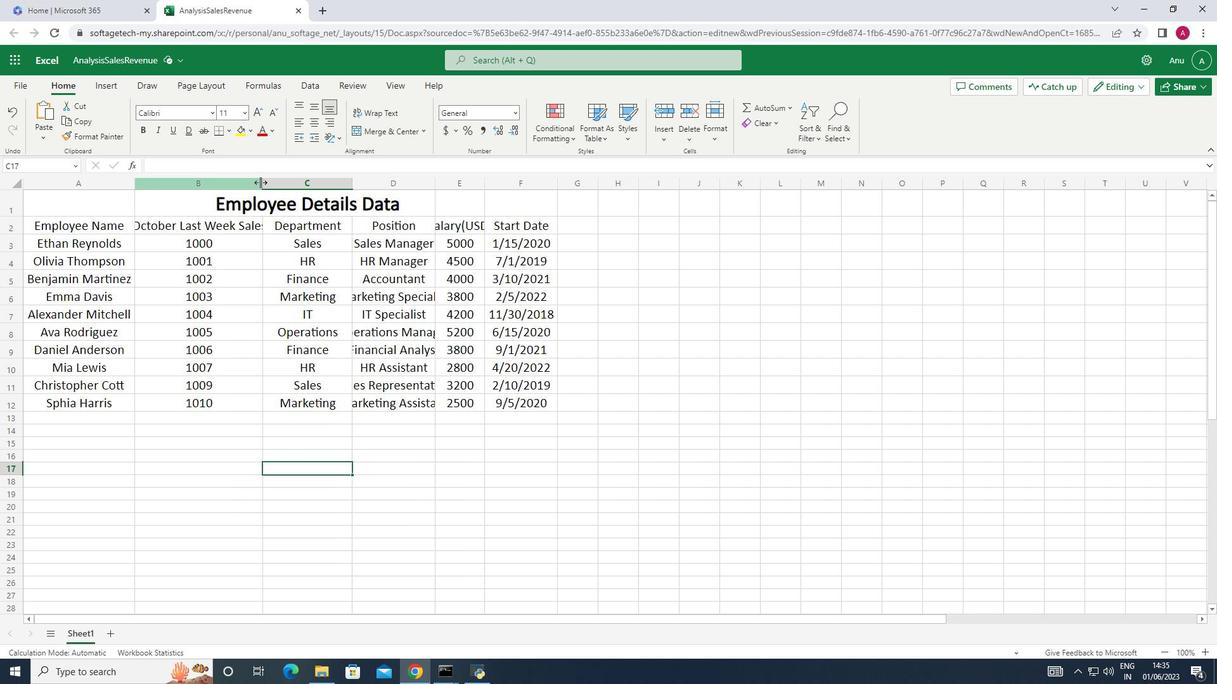 
Action: Mouse moved to (457, 186)
Screenshot: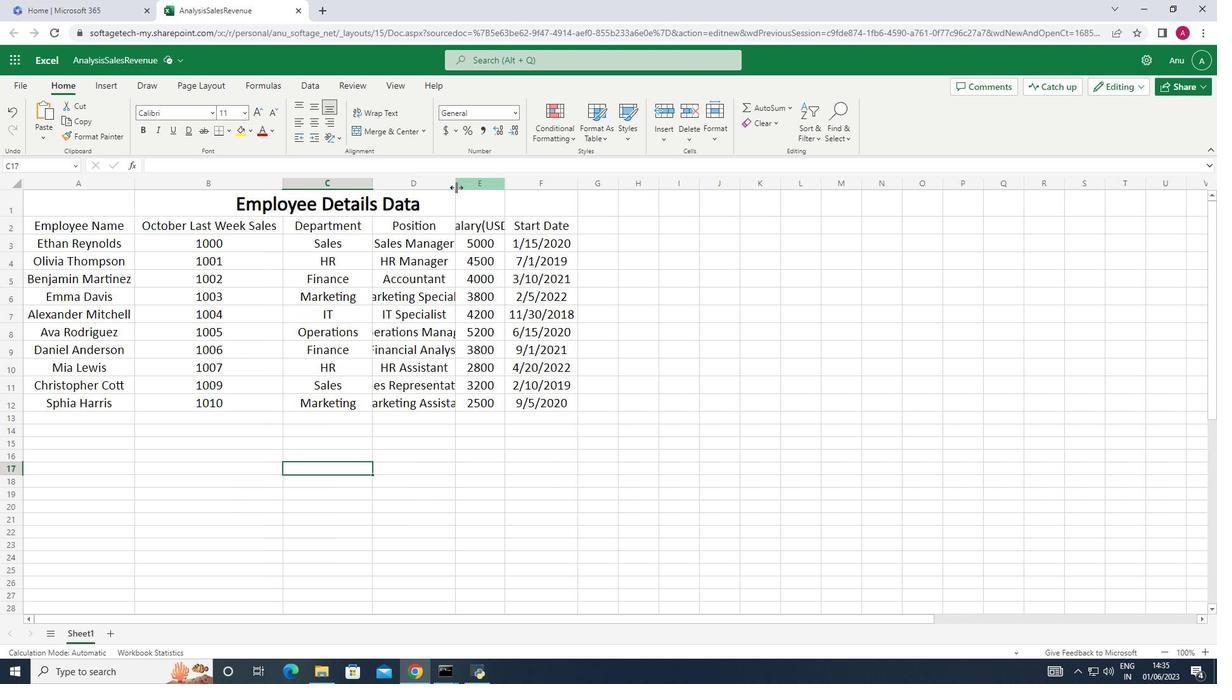 
Action: Mouse pressed left at (457, 186)
Screenshot: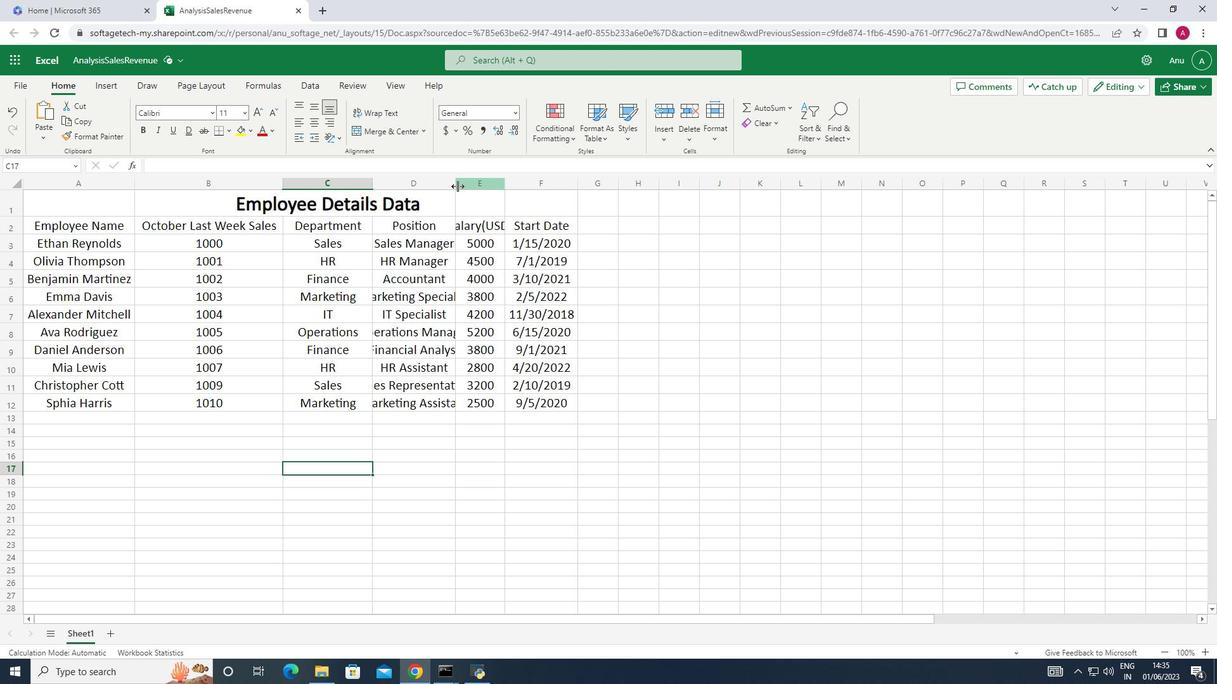
Action: Mouse pressed left at (457, 186)
Screenshot: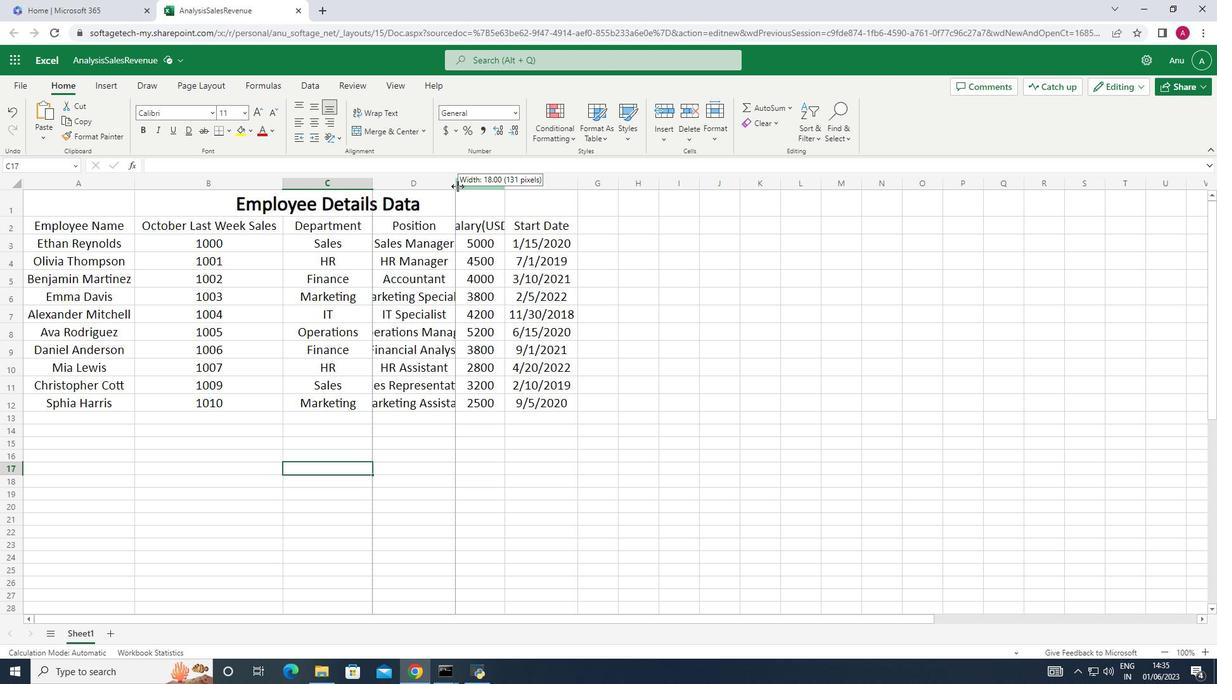 
Action: Mouse moved to (538, 182)
Screenshot: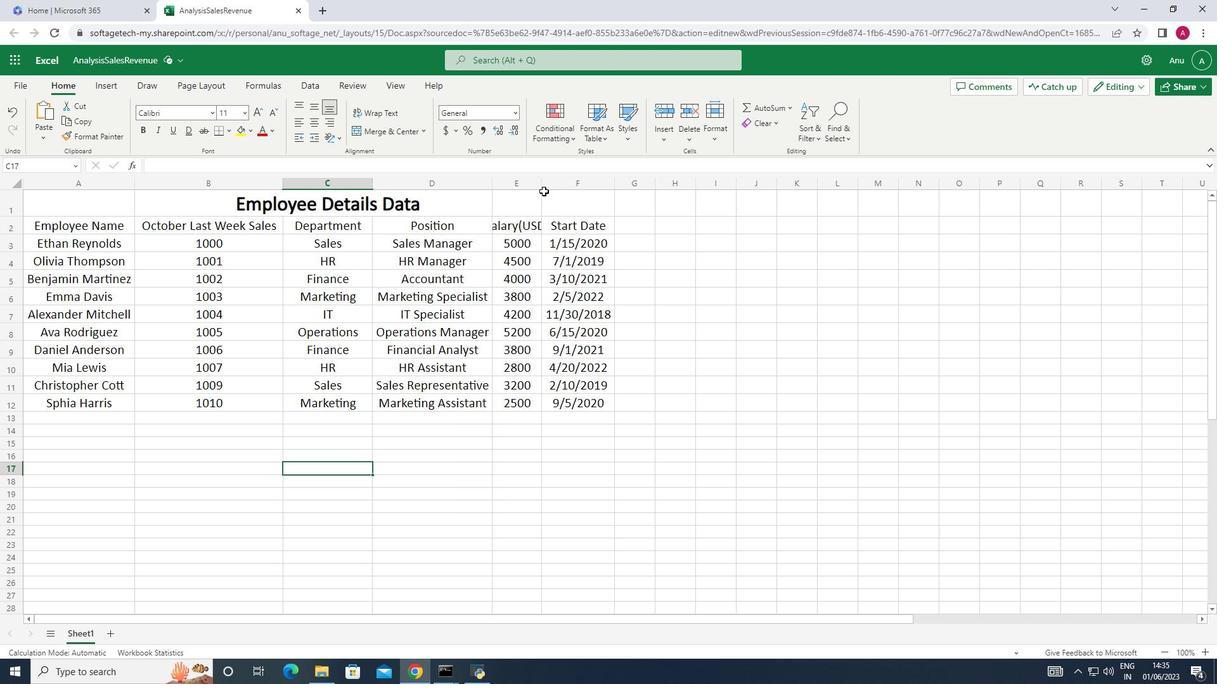 
Action: Mouse pressed left at (538, 182)
Screenshot: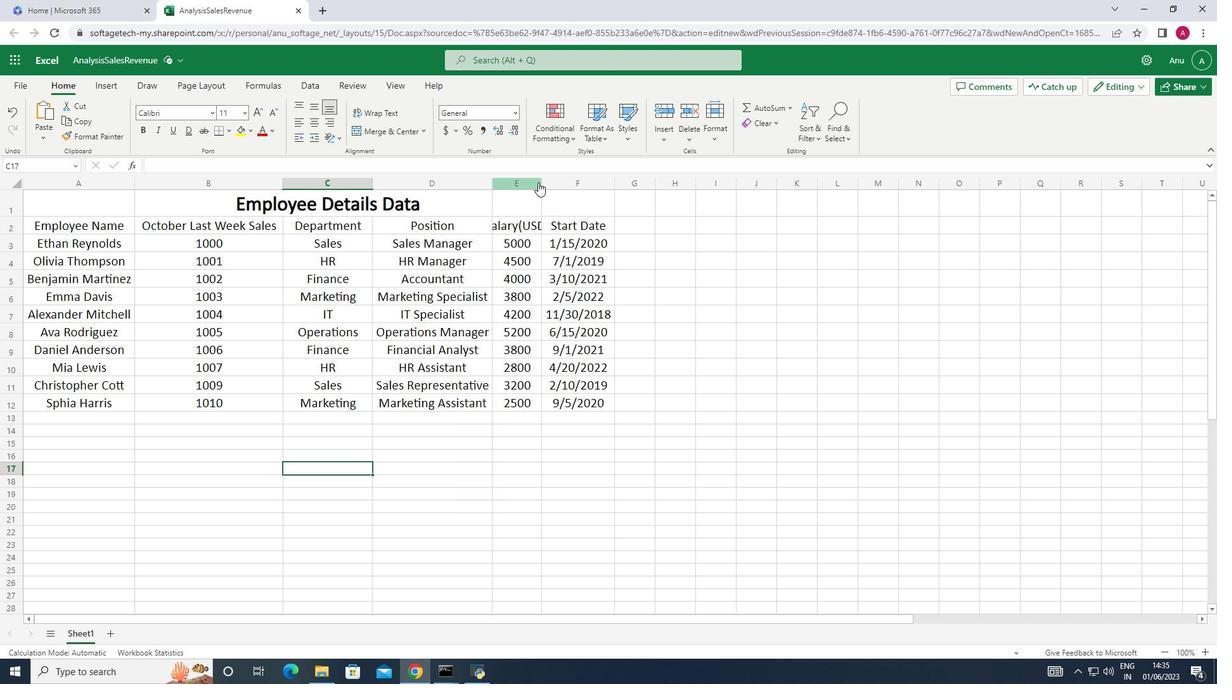 
Action: Mouse moved to (540, 187)
Screenshot: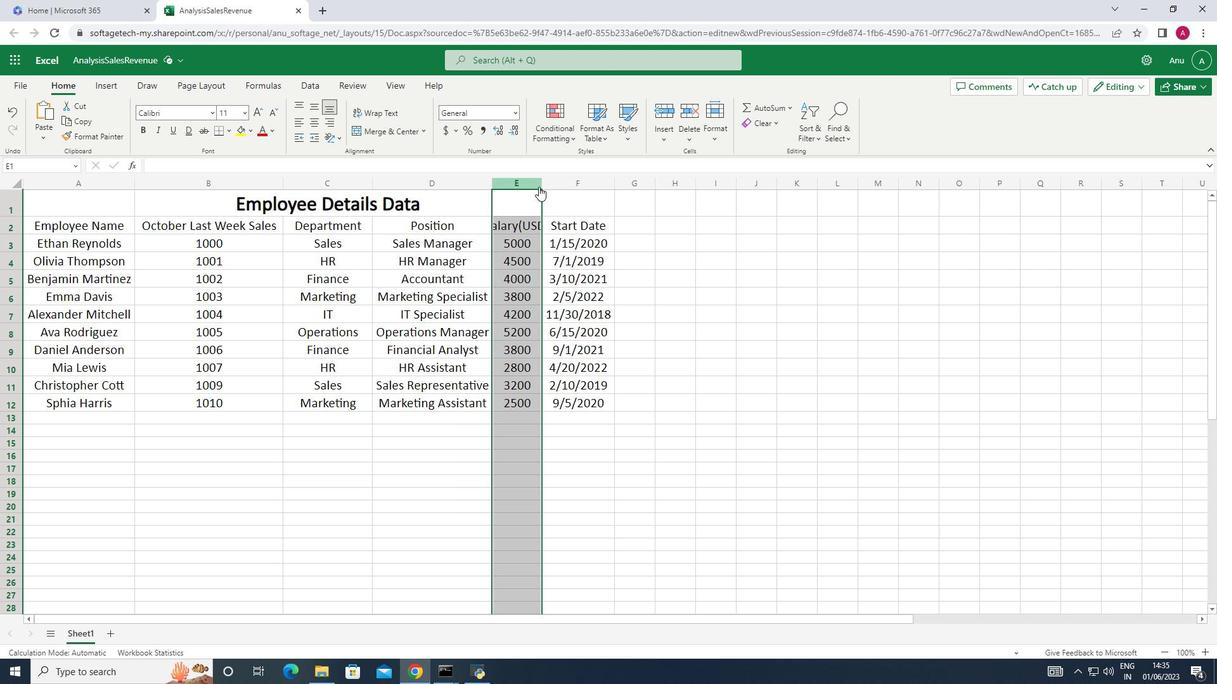 
Action: Mouse pressed left at (540, 187)
Screenshot: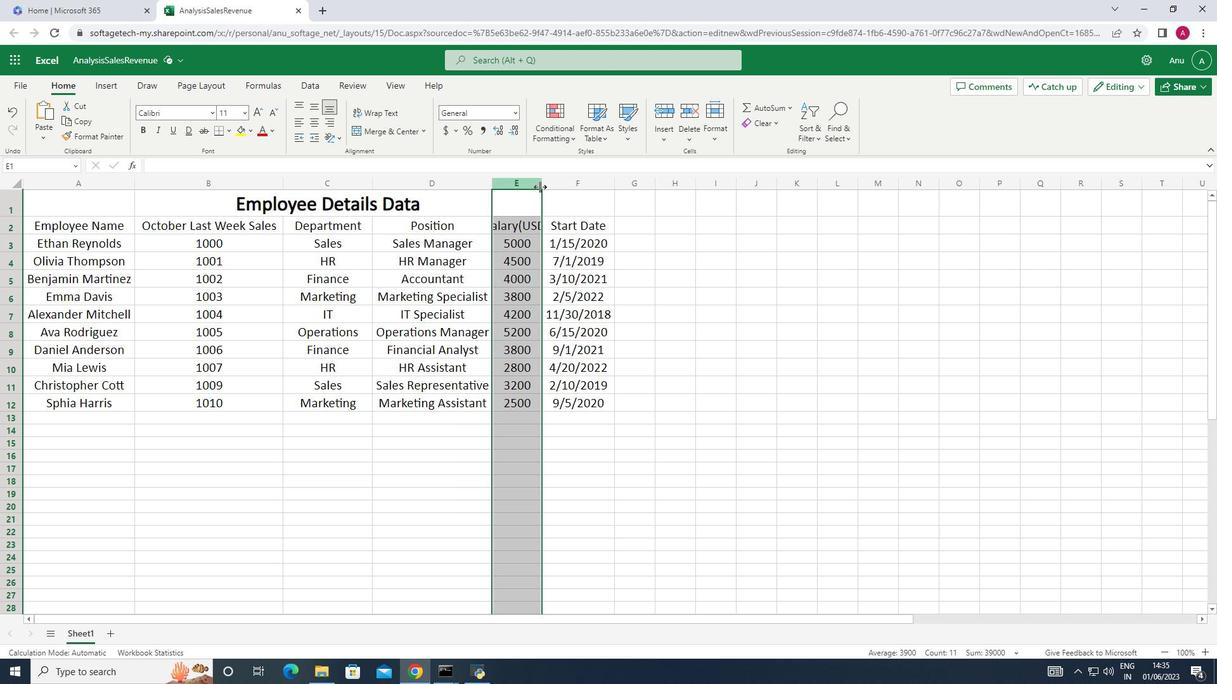 
Action: Mouse pressed left at (540, 187)
Screenshot: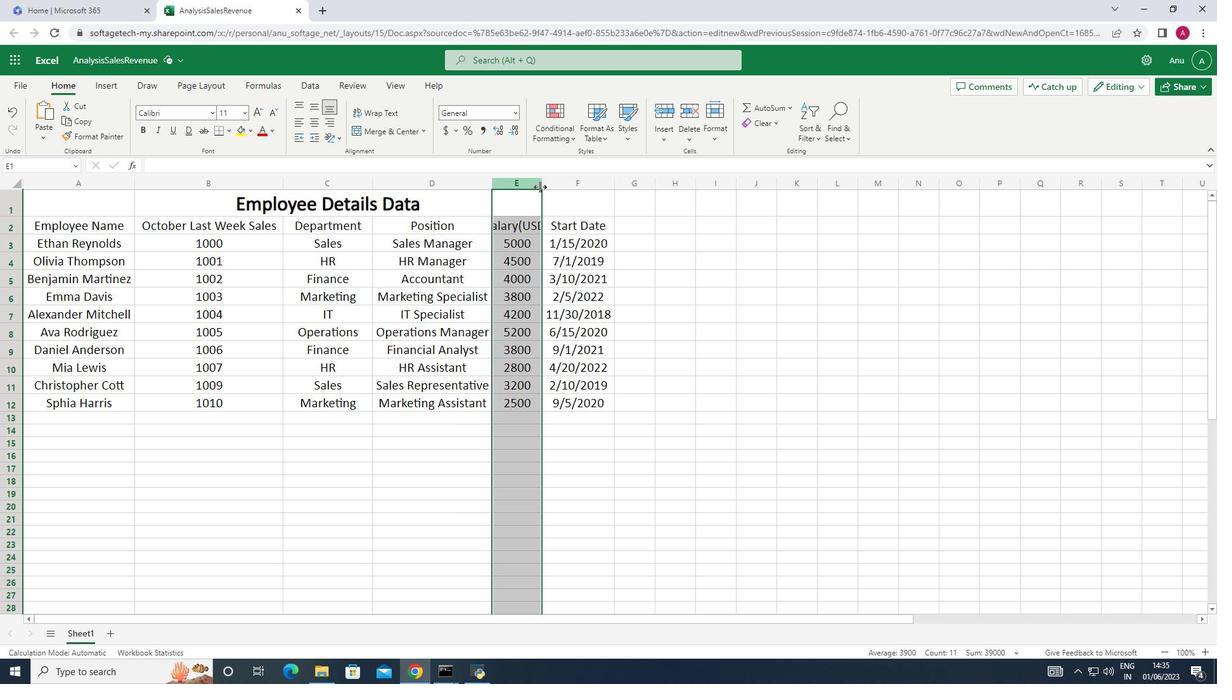 
Action: Mouse moved to (273, 500)
Screenshot: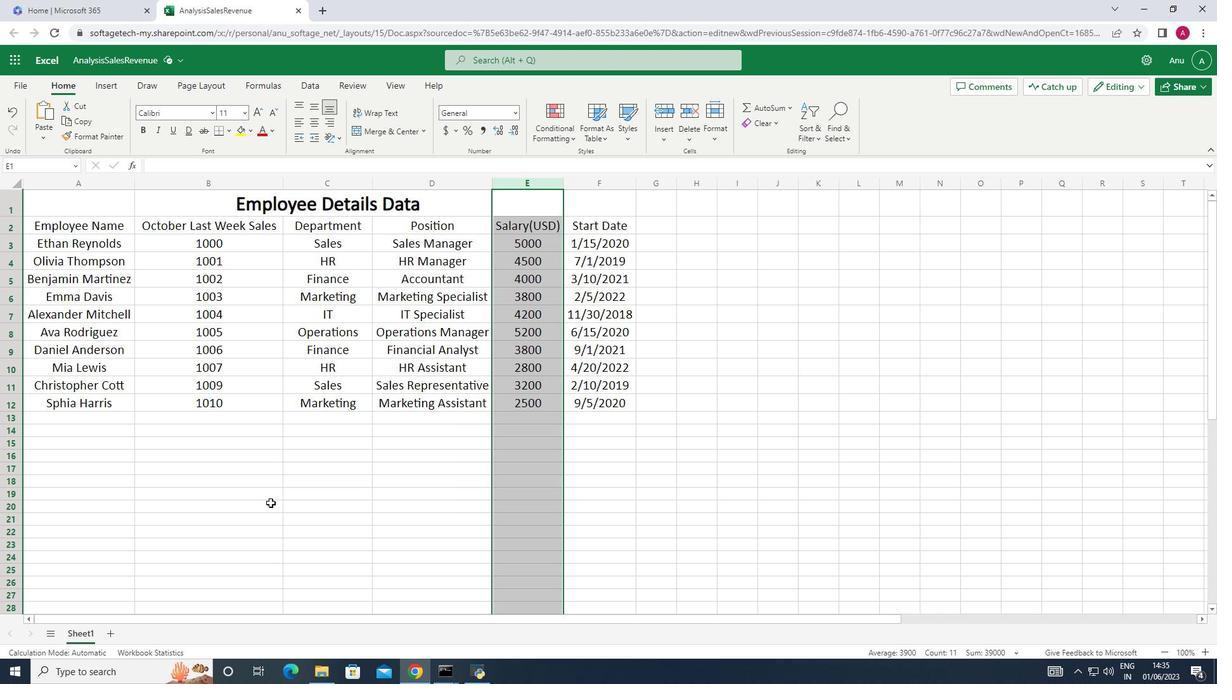 
Action: Mouse pressed left at (273, 500)
Screenshot: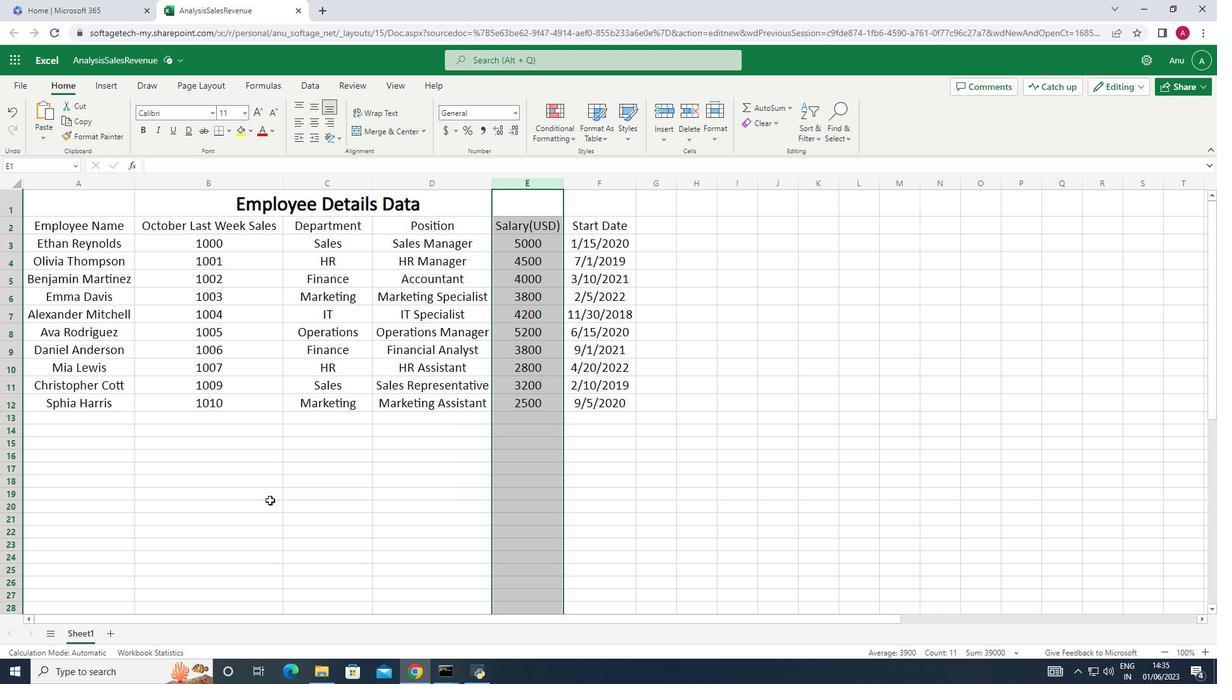 
